 Task: Search one way flight ticket for 3 adults, 3 children in business from Fayetteville: Northwest Arkansas National Airport to Gillette: Gillette Campbell County Airport on 5-1-2023. Choice of flights is Singapure airlines. Number of bags: 1 checked bag. Price is upto 42000. Outbound departure time preference is 10:30.
Action: Mouse moved to (298, 185)
Screenshot: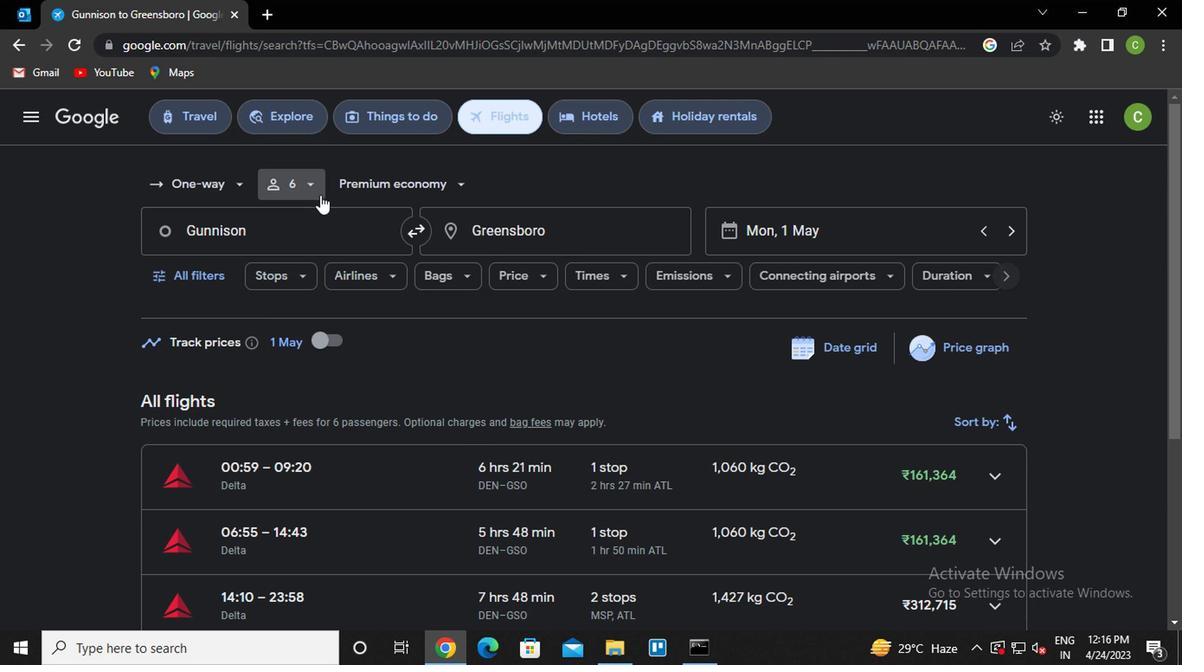 
Action: Mouse pressed left at (298, 185)
Screenshot: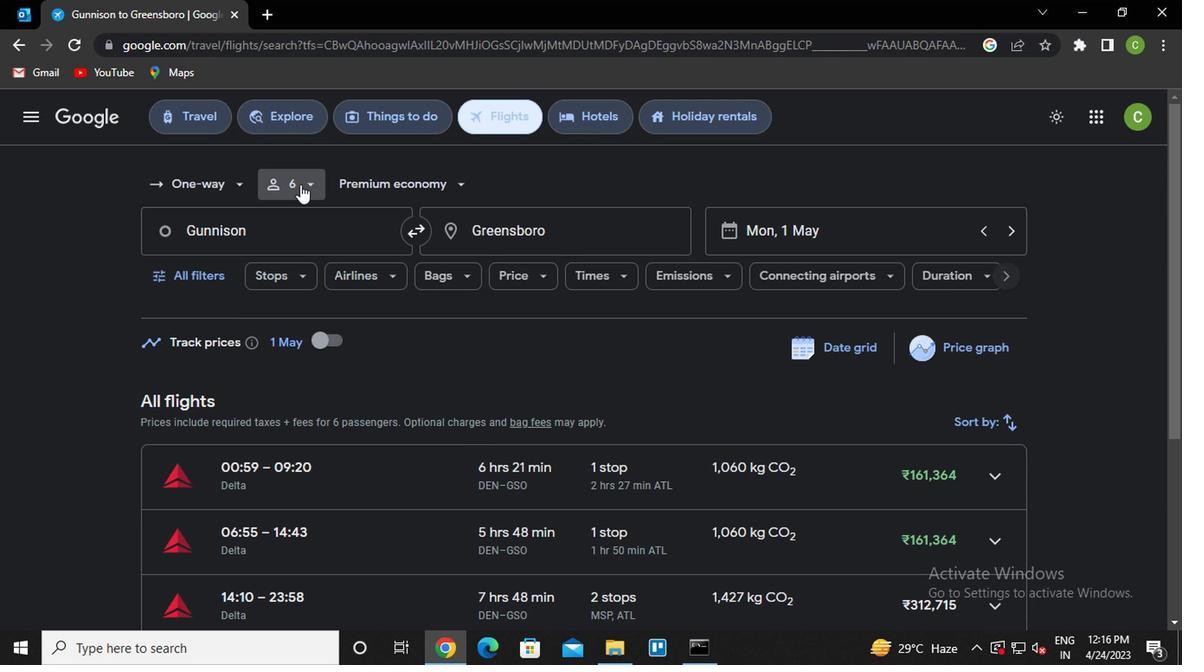 
Action: Mouse moved to (383, 232)
Screenshot: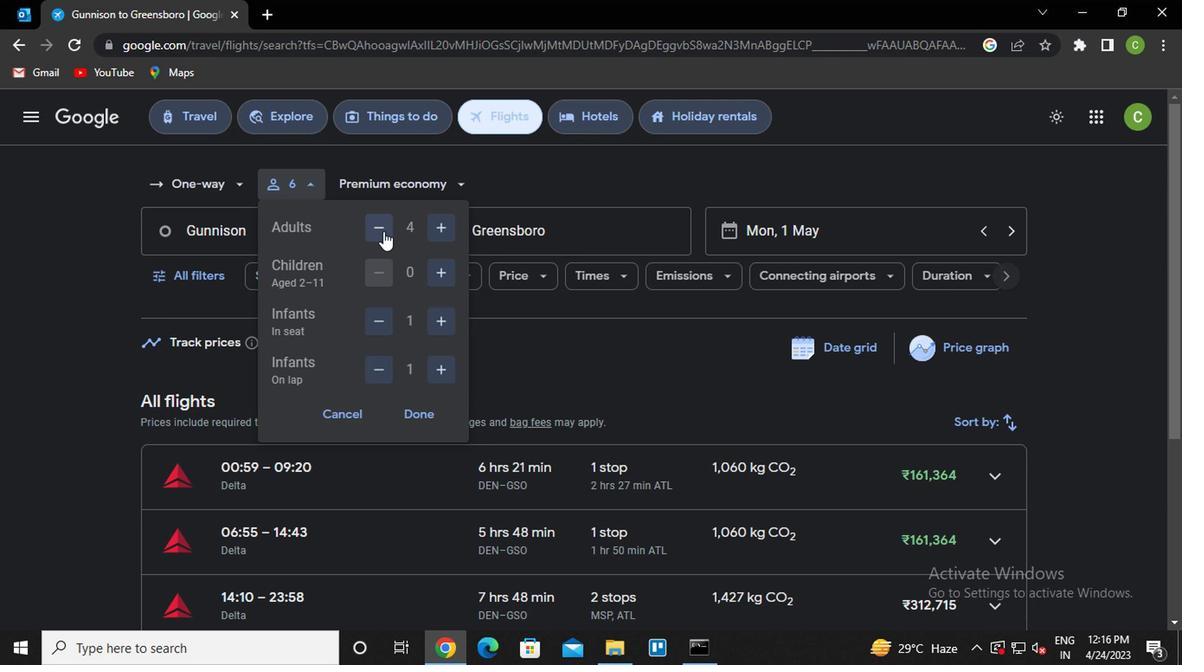 
Action: Mouse pressed left at (383, 232)
Screenshot: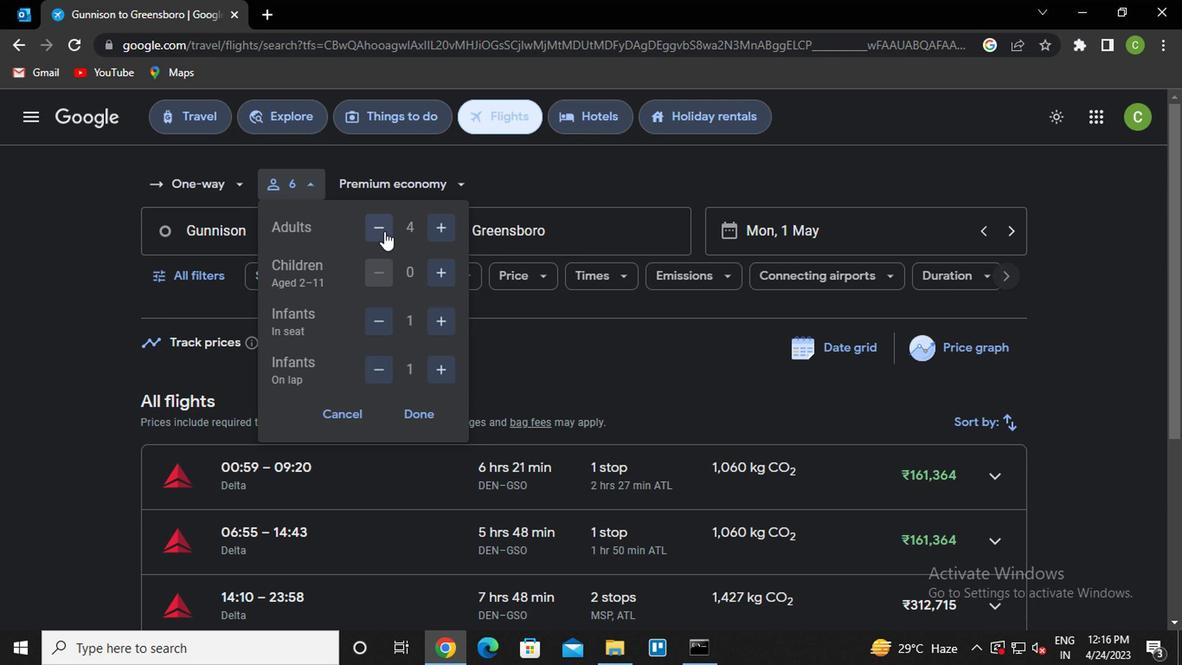 
Action: Mouse moved to (447, 279)
Screenshot: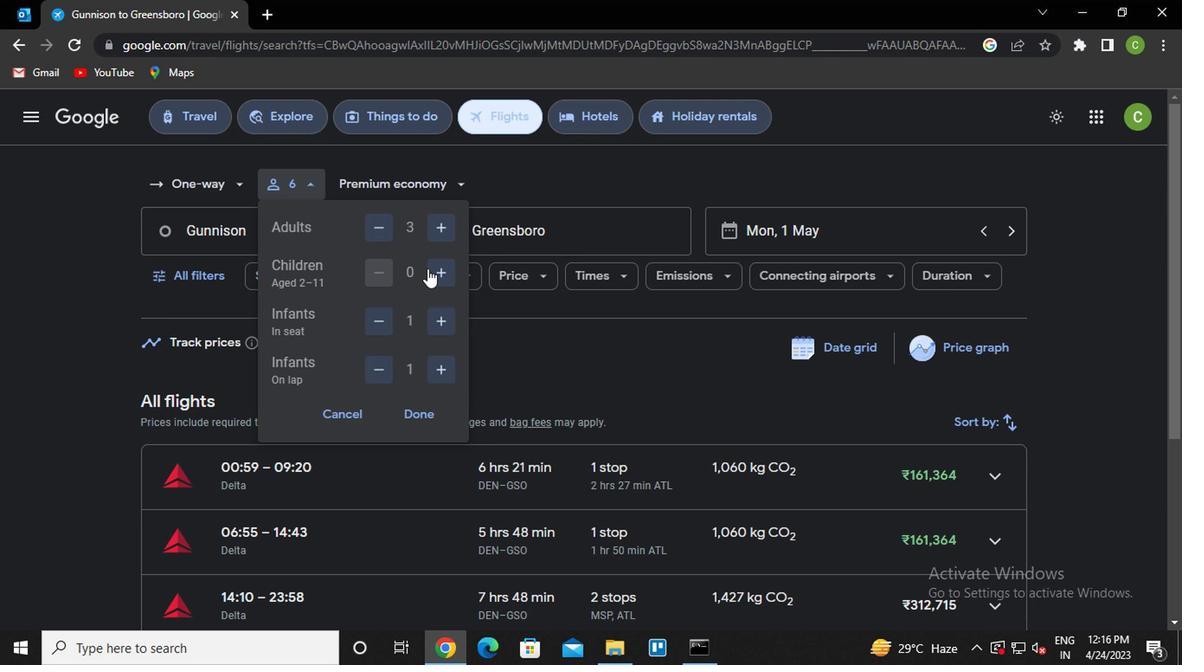 
Action: Mouse pressed left at (447, 279)
Screenshot: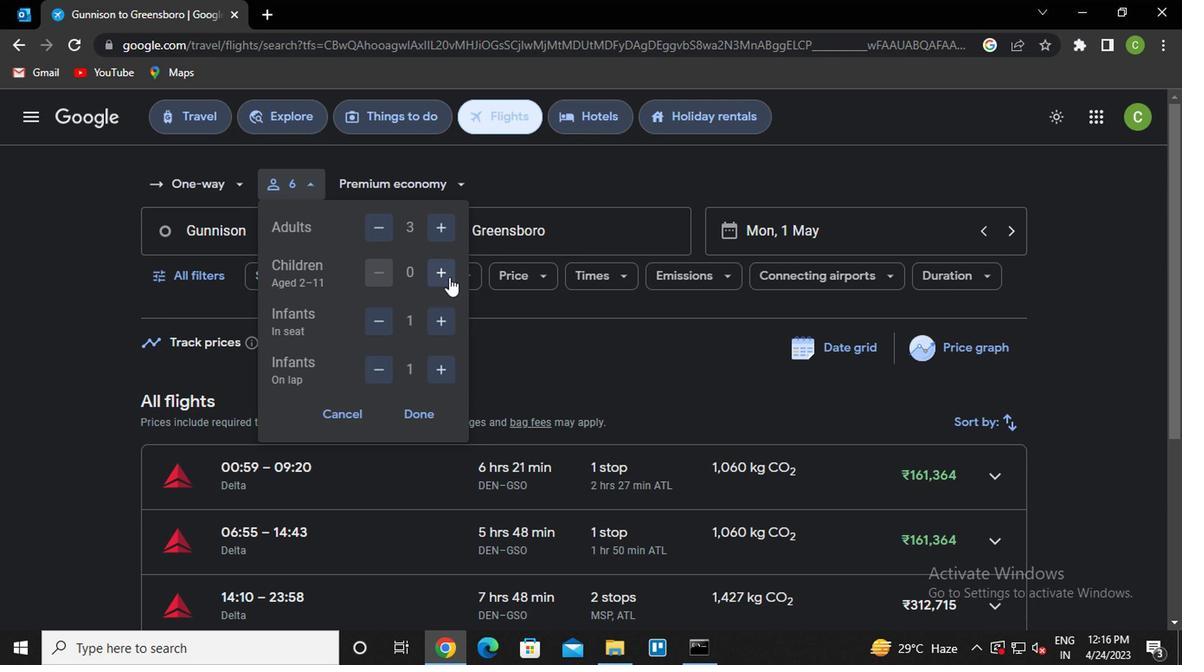
Action: Mouse pressed left at (447, 279)
Screenshot: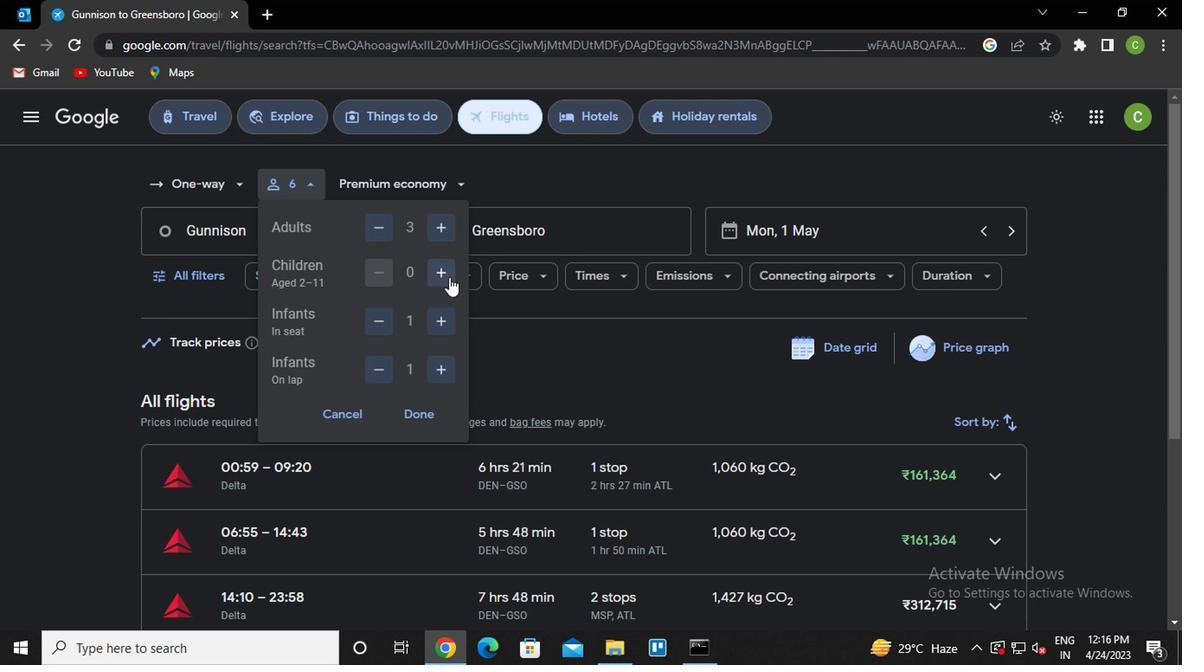 
Action: Mouse pressed left at (447, 279)
Screenshot: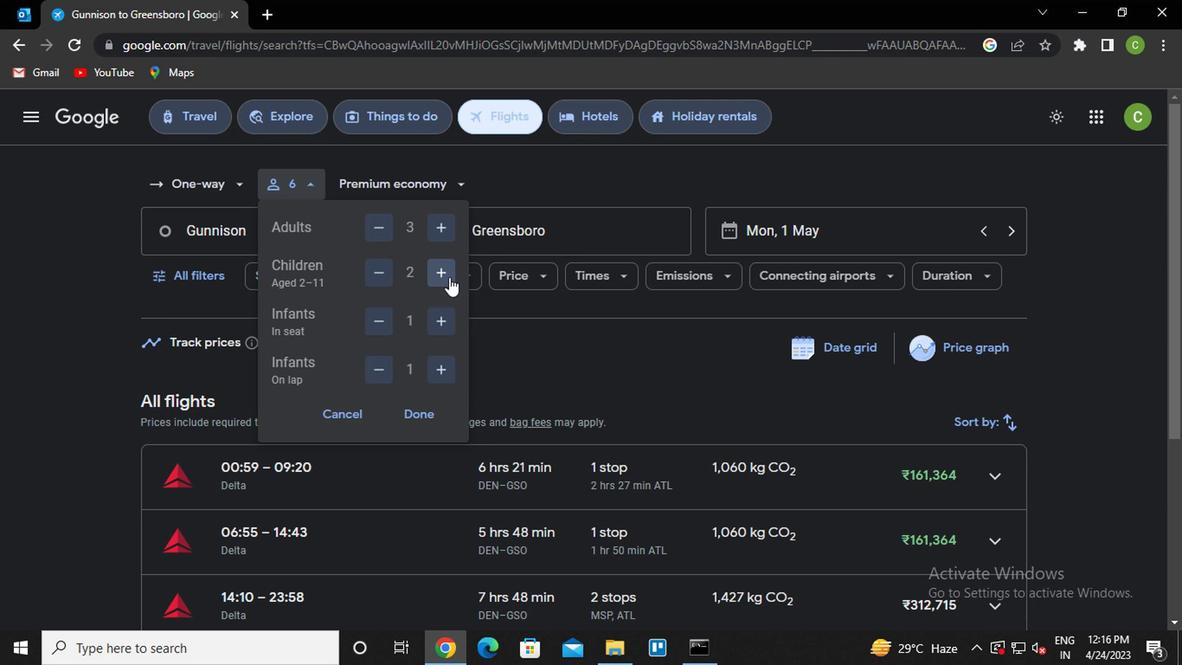 
Action: Mouse moved to (381, 327)
Screenshot: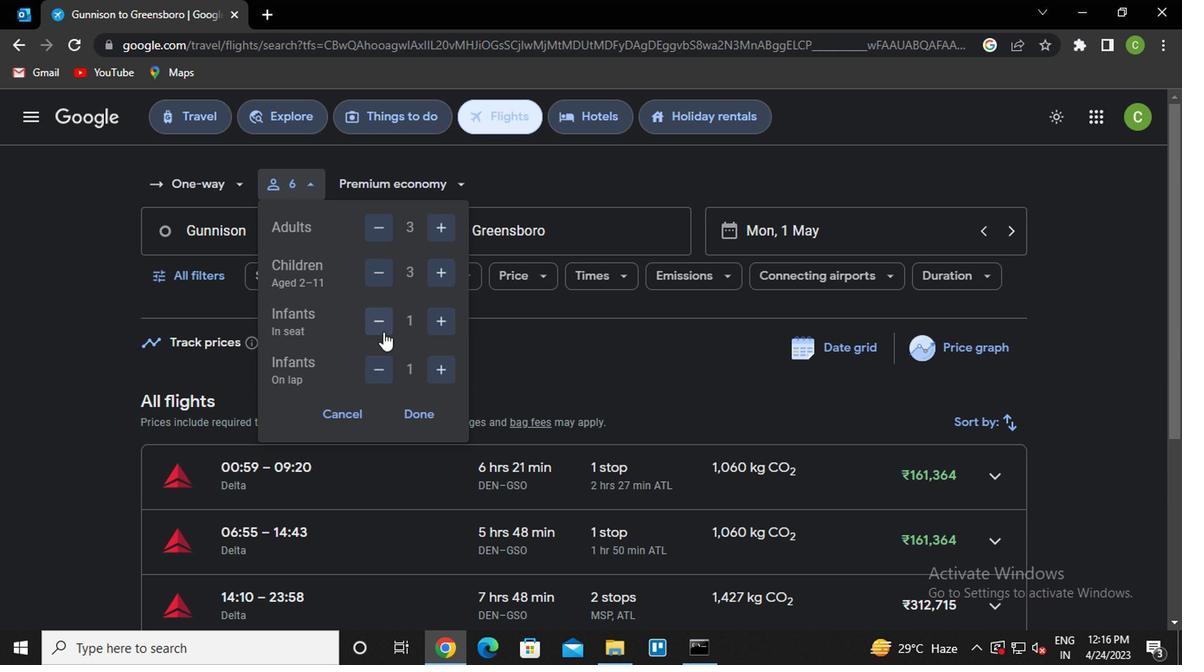 
Action: Mouse pressed left at (381, 327)
Screenshot: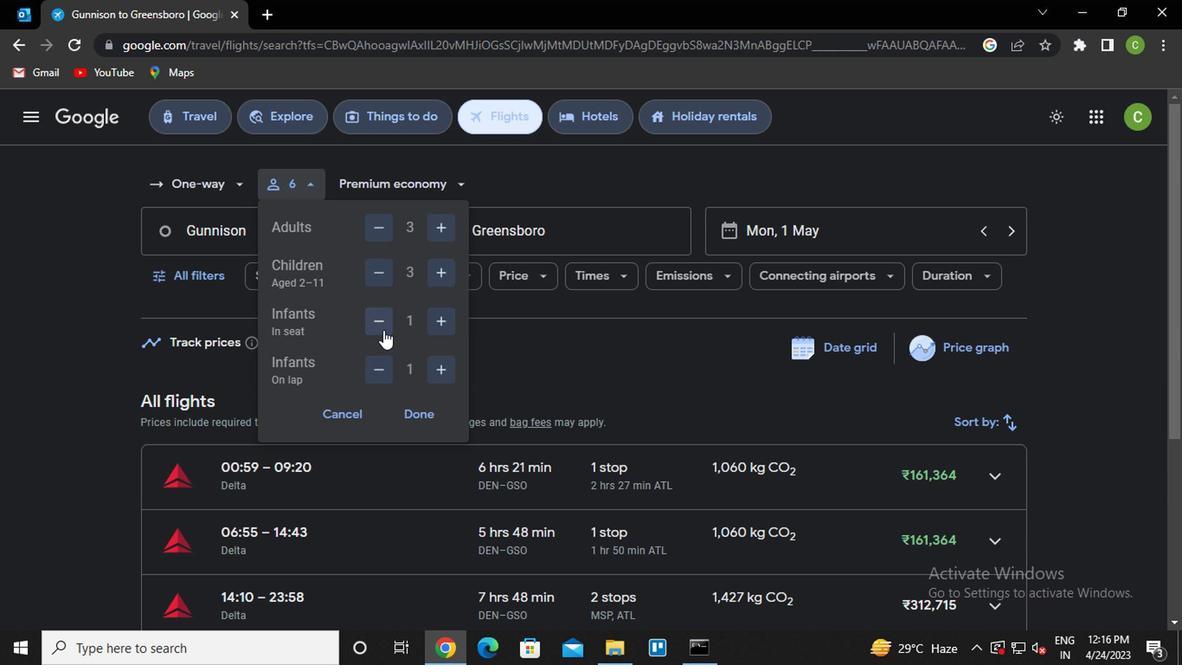 
Action: Mouse moved to (384, 368)
Screenshot: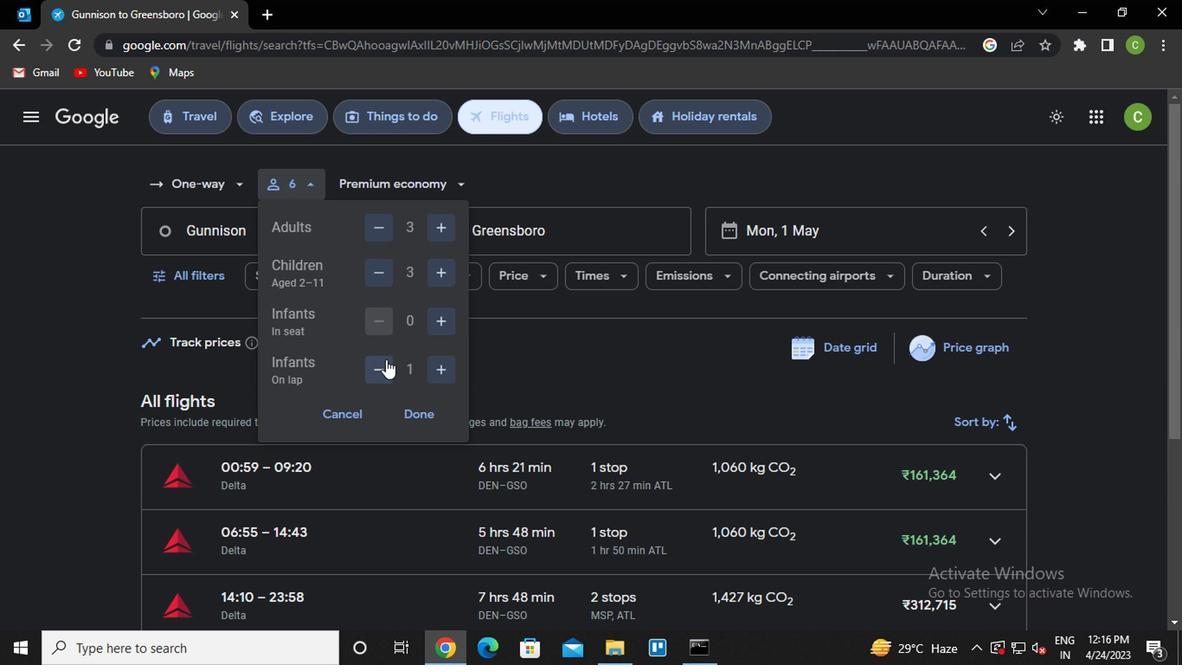 
Action: Mouse pressed left at (384, 368)
Screenshot: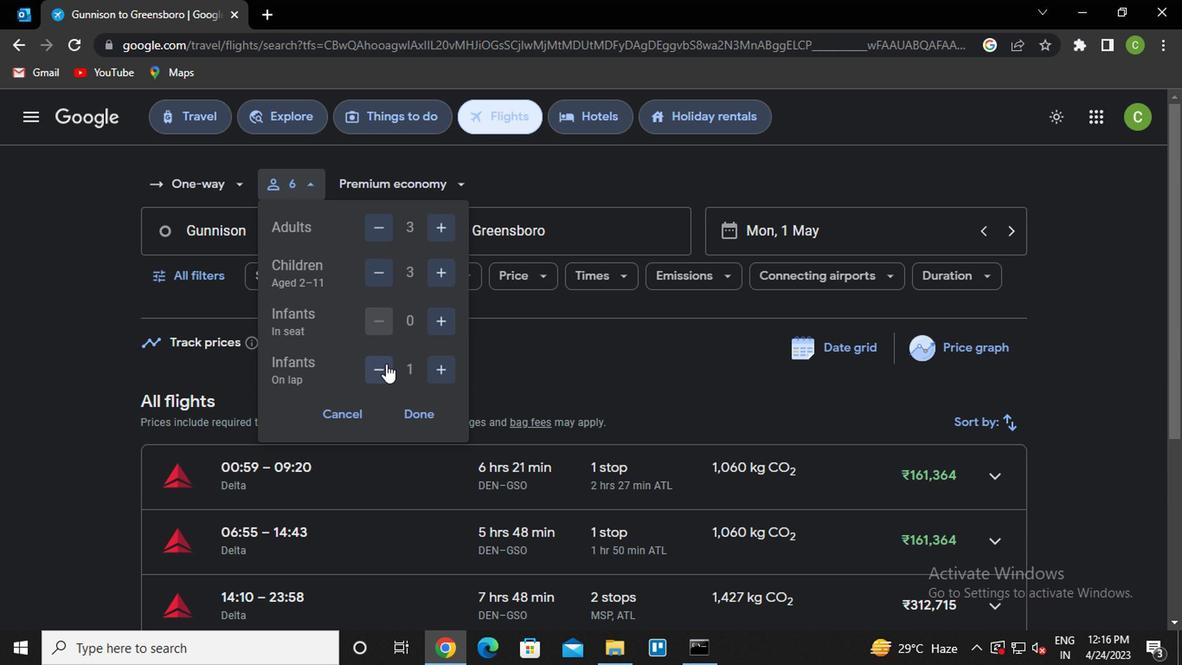 
Action: Mouse moved to (417, 421)
Screenshot: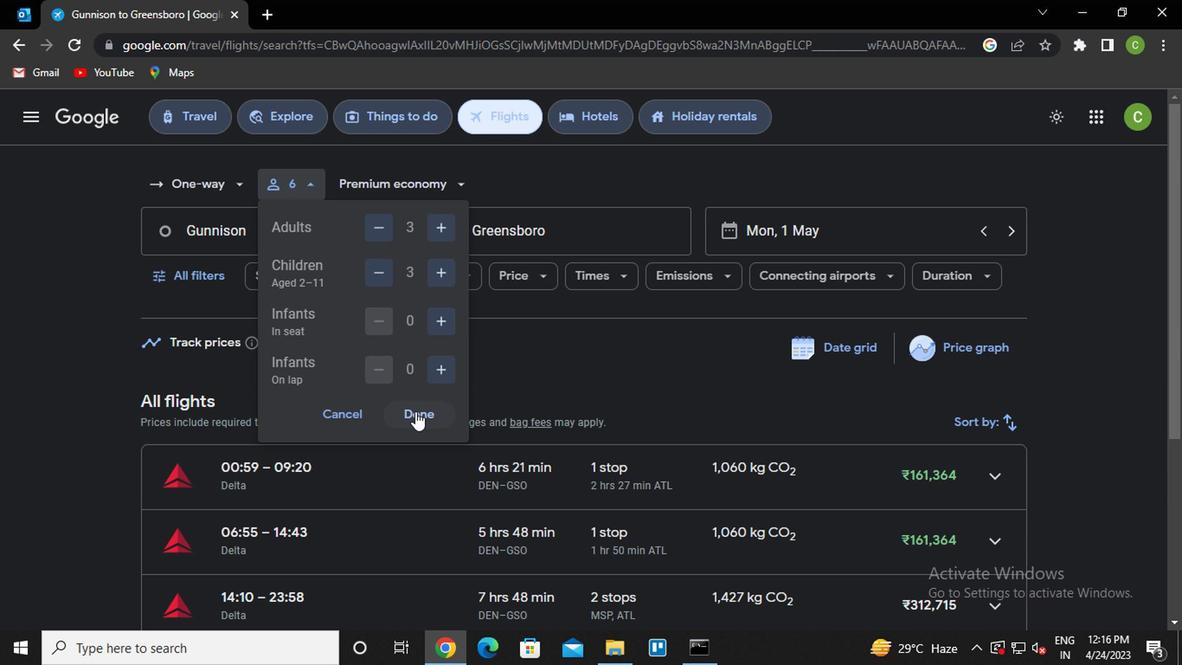 
Action: Mouse pressed left at (417, 421)
Screenshot: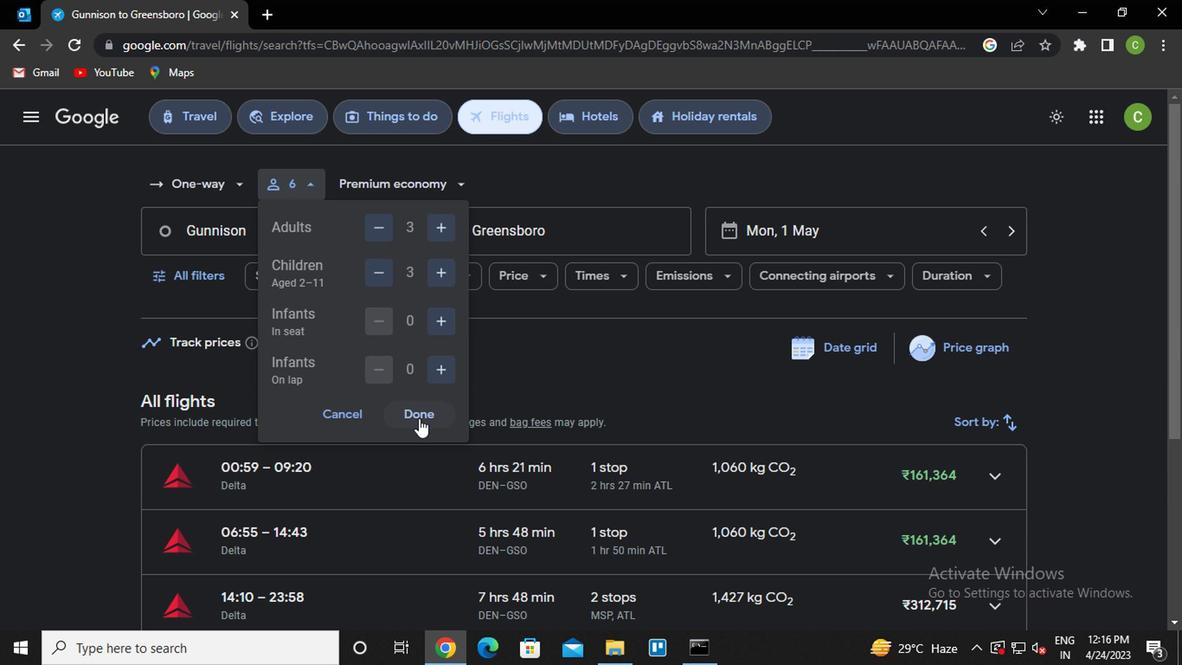 
Action: Mouse moved to (251, 229)
Screenshot: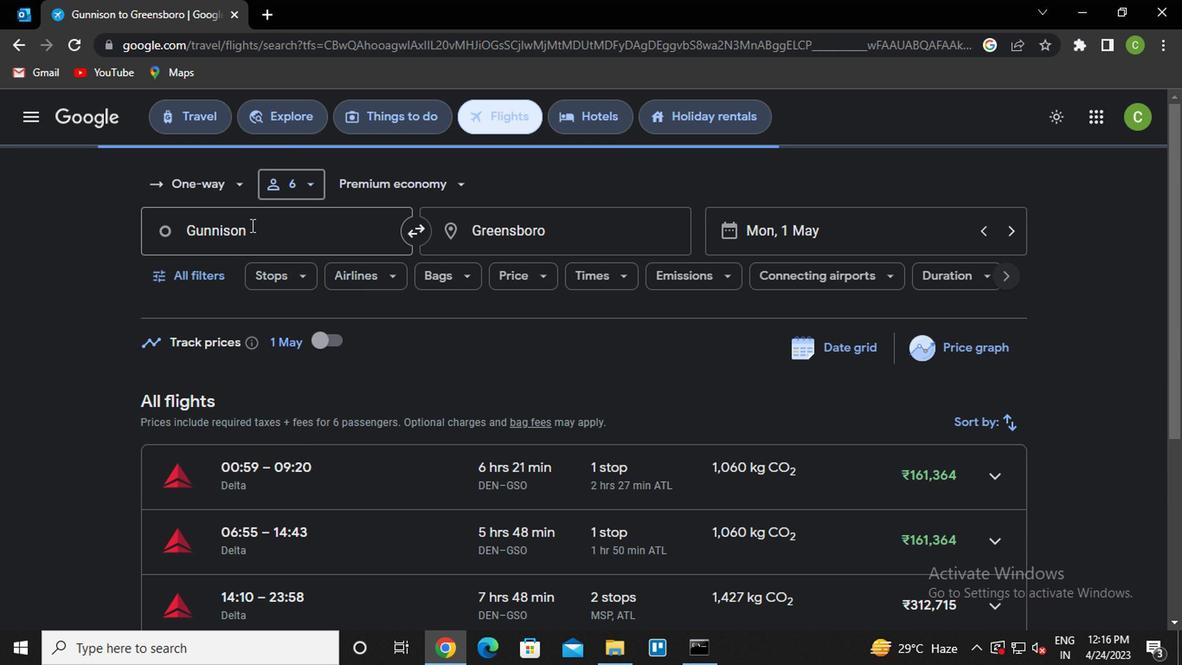 
Action: Mouse pressed left at (251, 229)
Screenshot: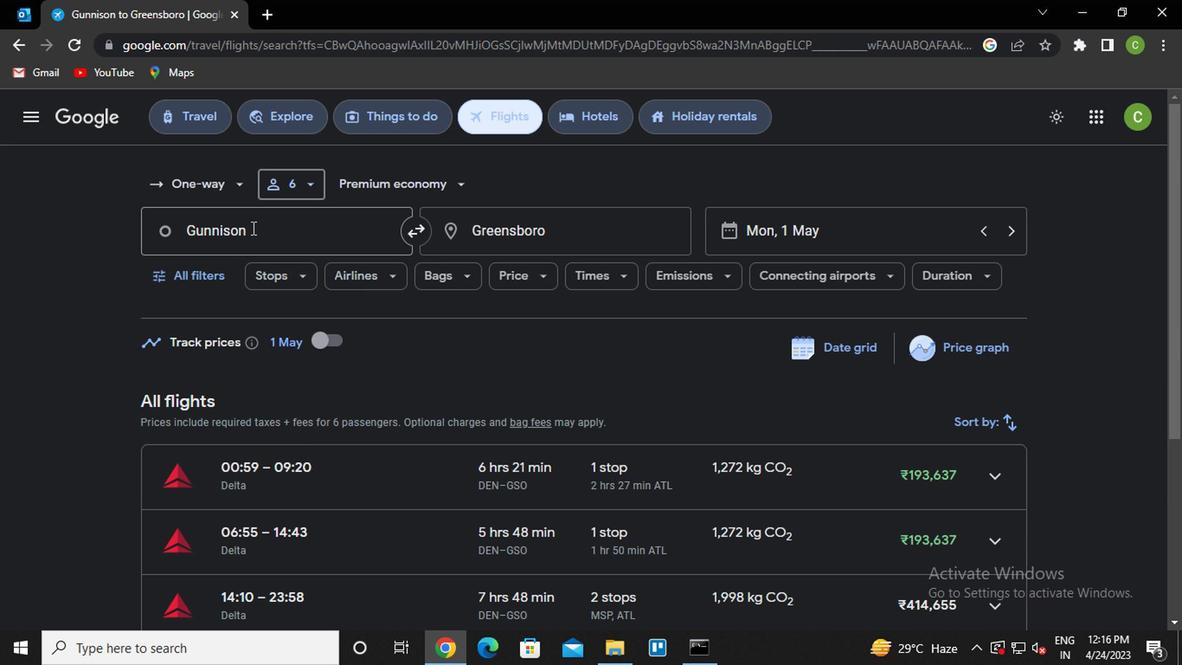 
Action: Key pressed <Key.caps_lock>f<Key.caps_lock>ayettevi<Key.down><Key.enter>
Screenshot: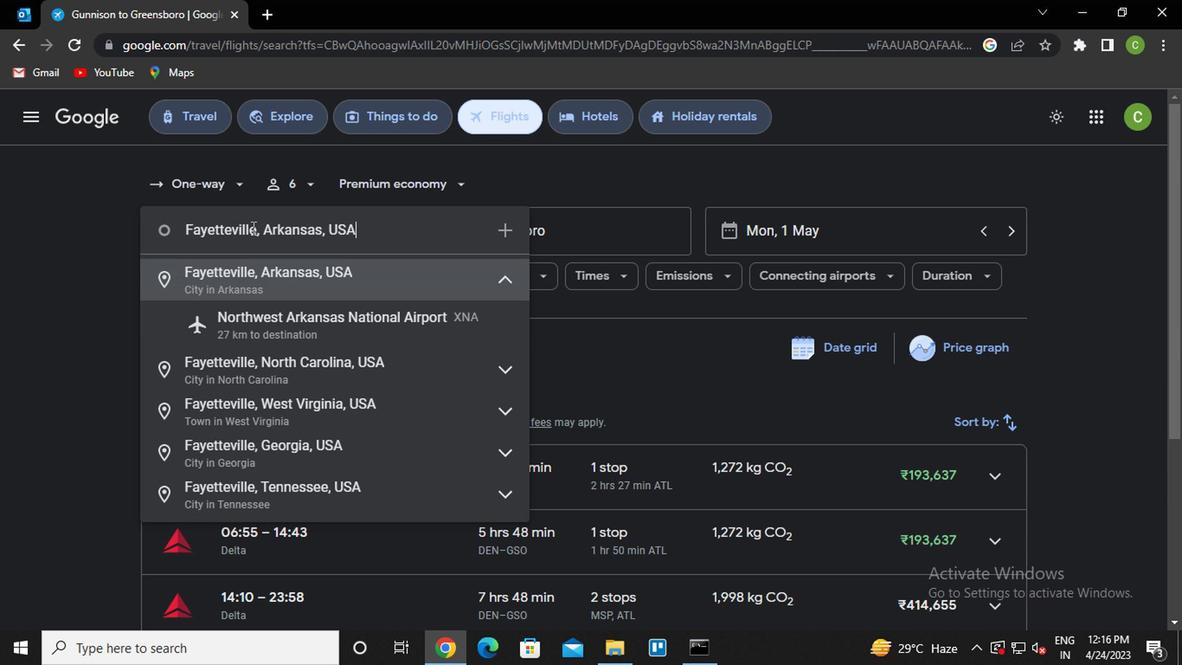
Action: Mouse moved to (590, 222)
Screenshot: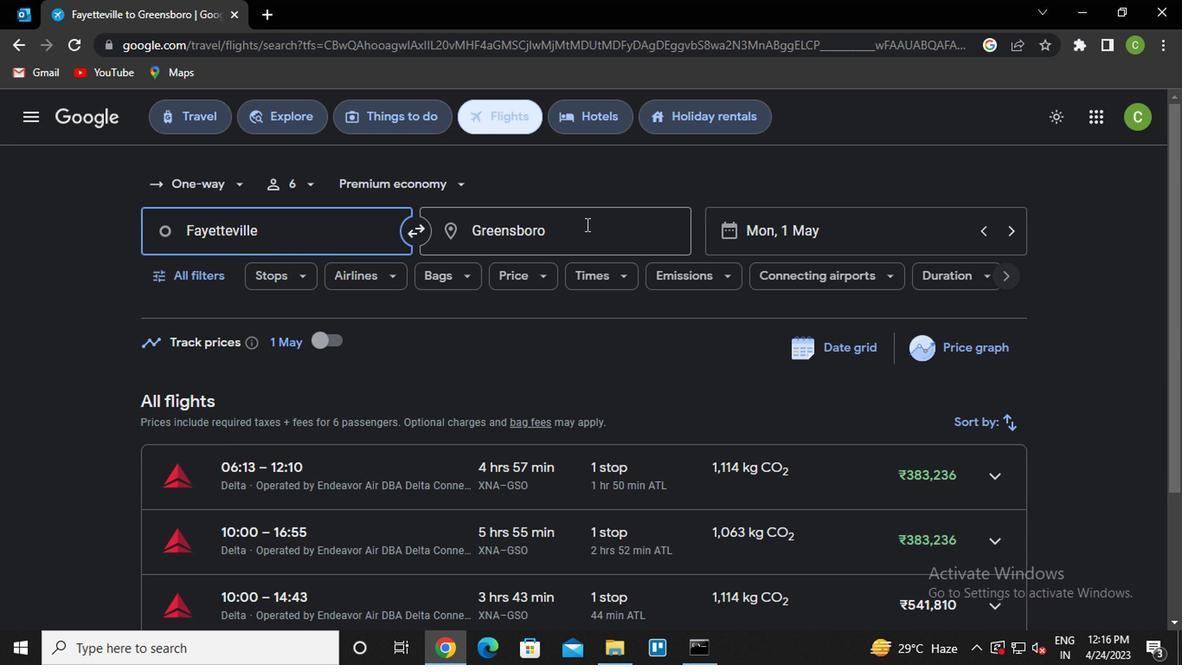 
Action: Mouse pressed left at (590, 222)
Screenshot: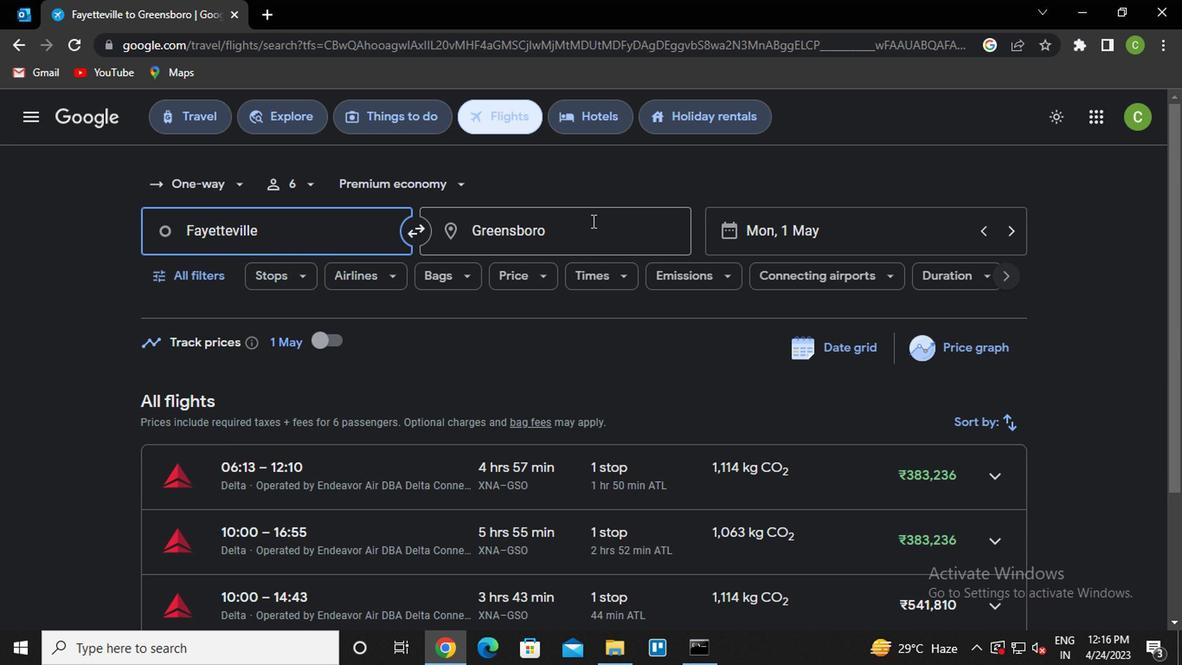 
Action: Key pressed <Key.caps_lock>g<Key.caps_lock>illette<Key.down><Key.enter>
Screenshot: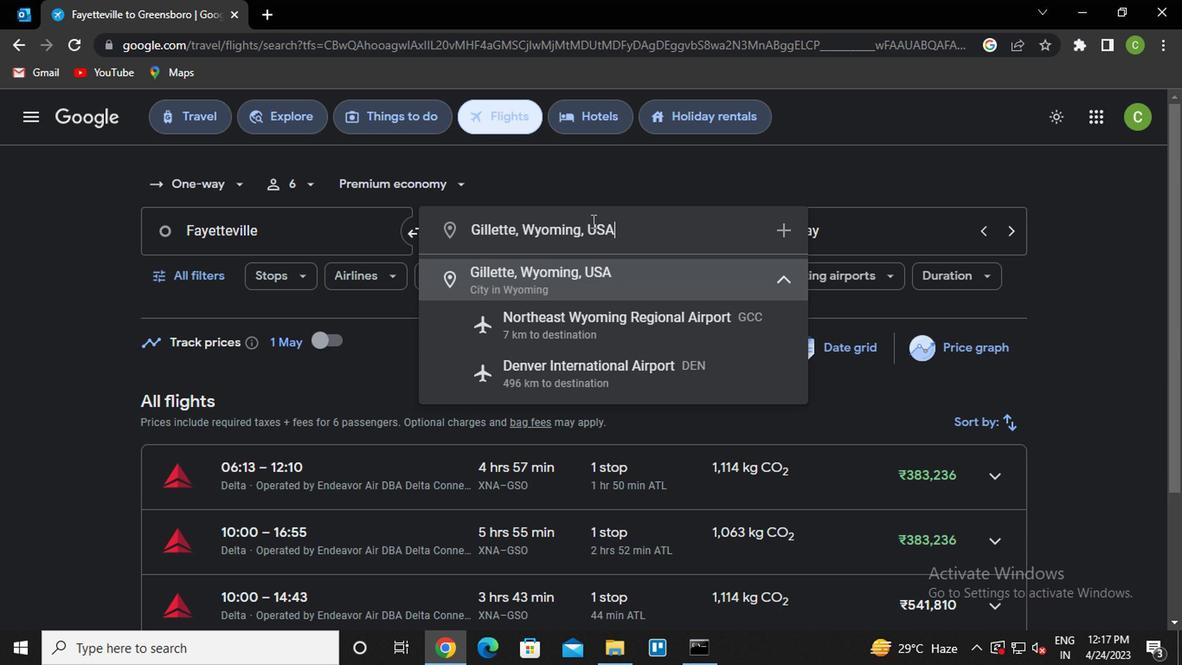 
Action: Mouse moved to (800, 214)
Screenshot: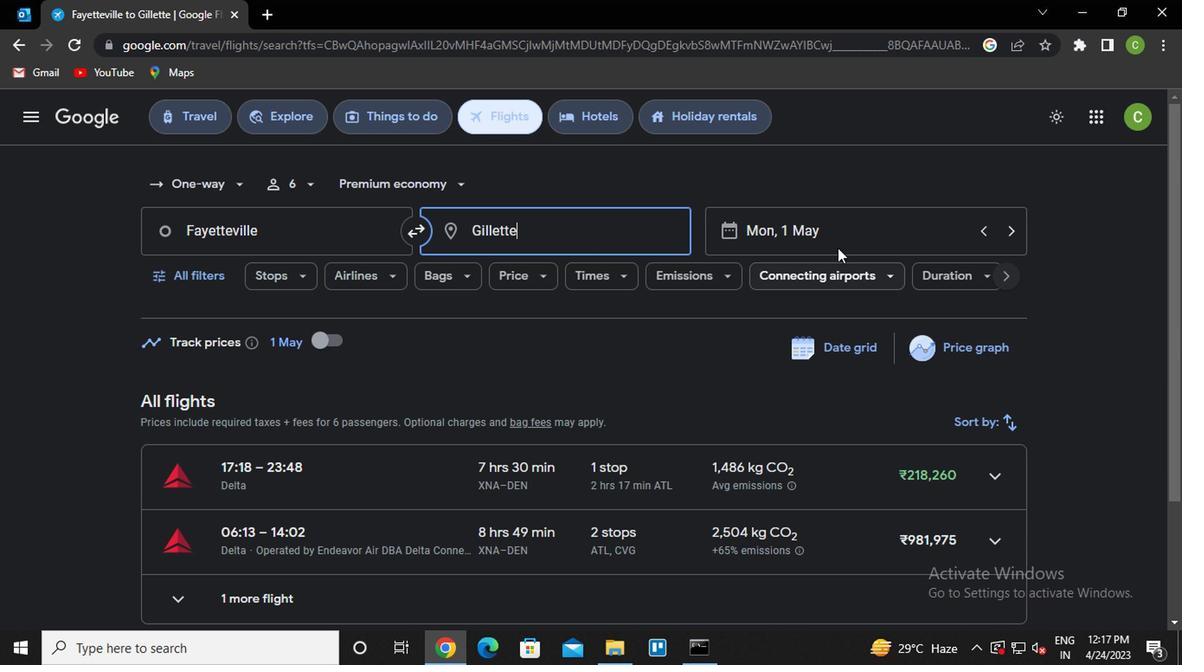 
Action: Mouse pressed left at (800, 214)
Screenshot: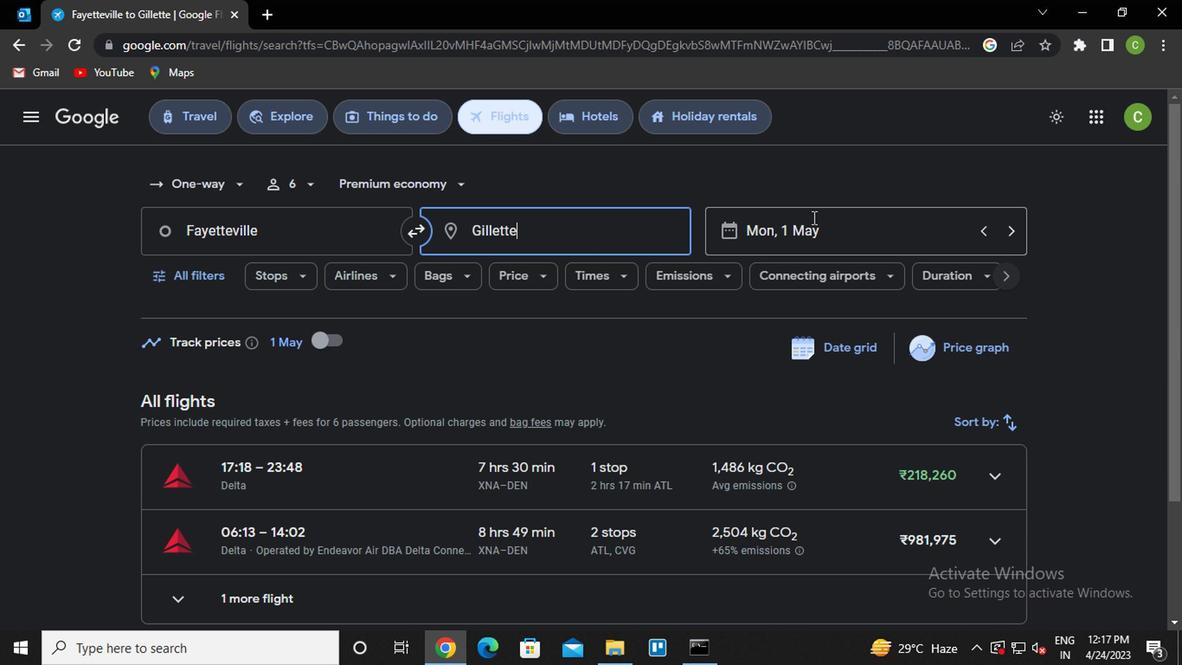
Action: Mouse moved to (791, 301)
Screenshot: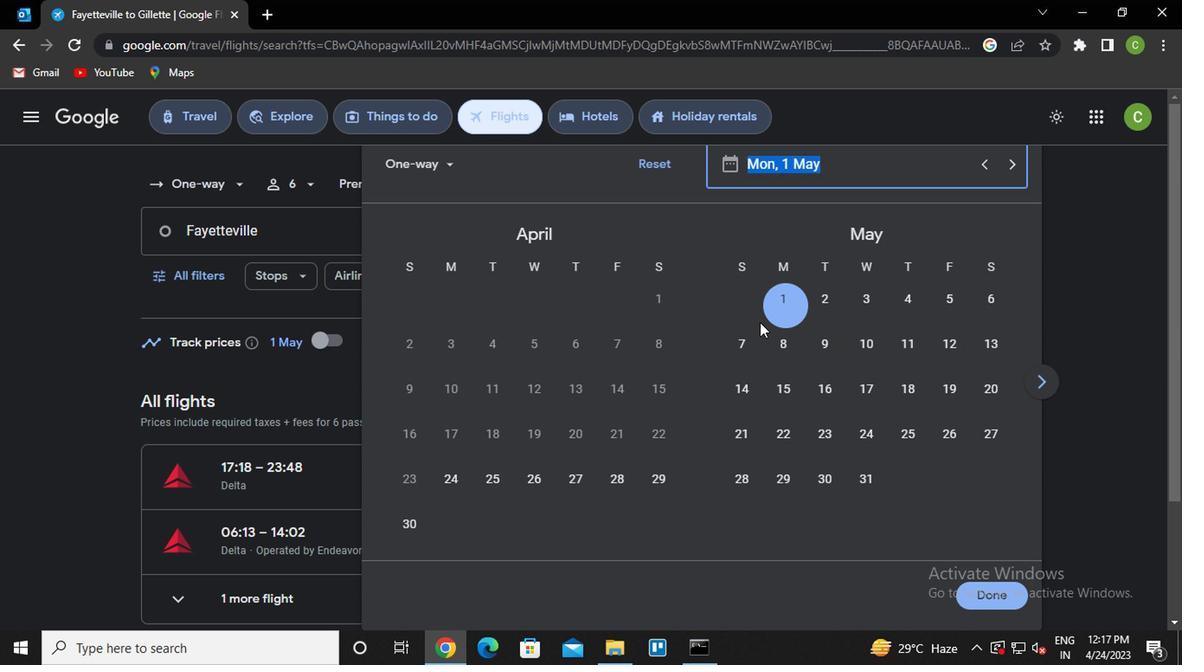 
Action: Mouse pressed left at (791, 301)
Screenshot: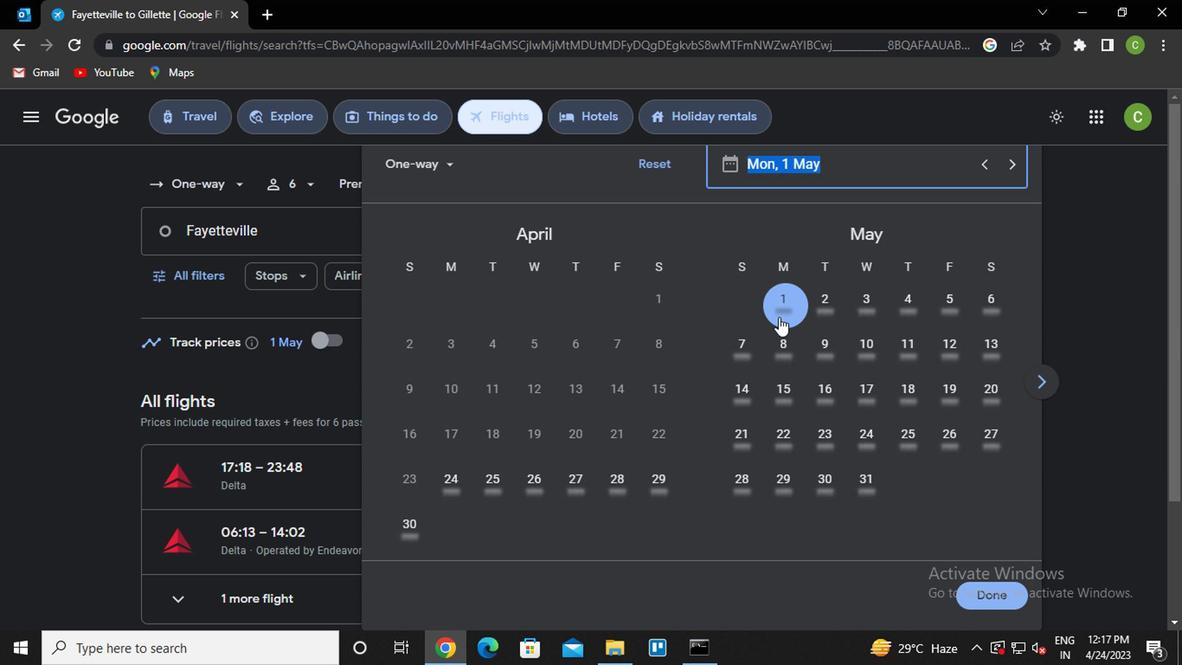 
Action: Mouse moved to (1005, 597)
Screenshot: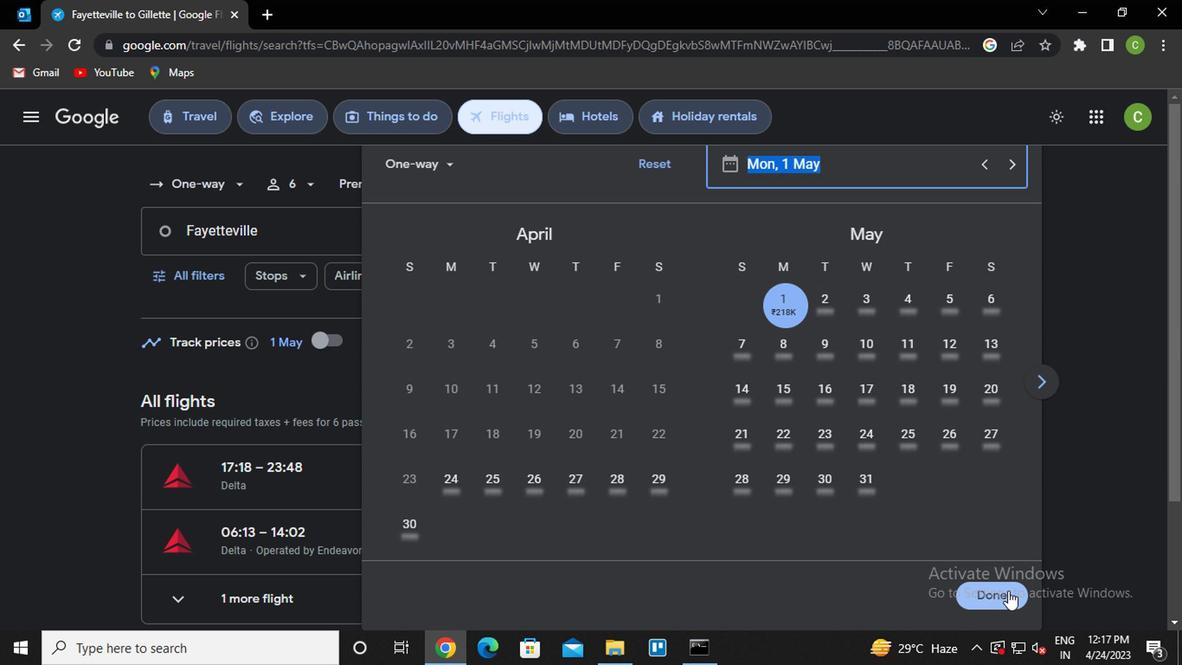 
Action: Mouse pressed left at (1005, 597)
Screenshot: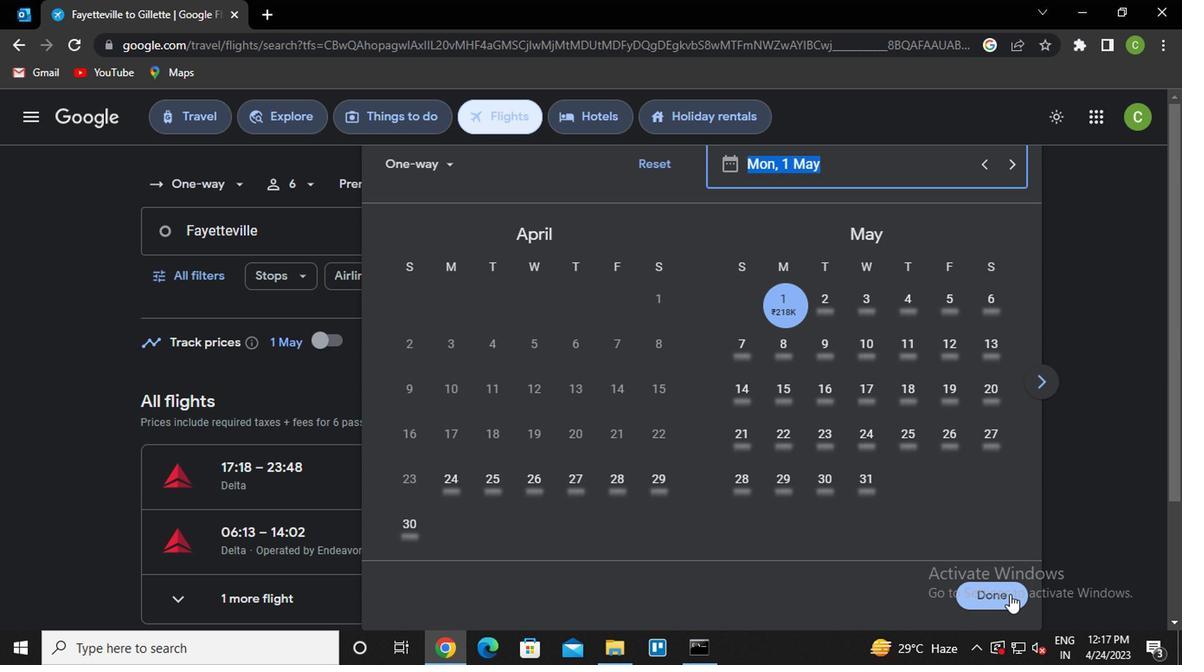 
Action: Mouse moved to (184, 280)
Screenshot: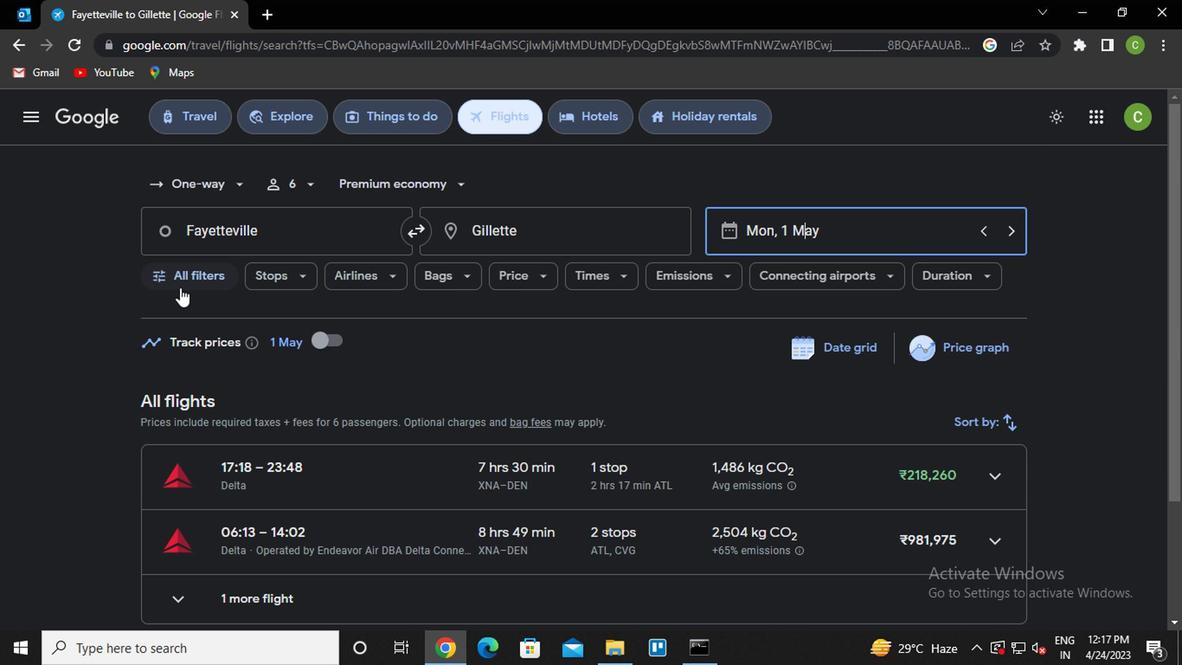 
Action: Mouse pressed left at (184, 280)
Screenshot: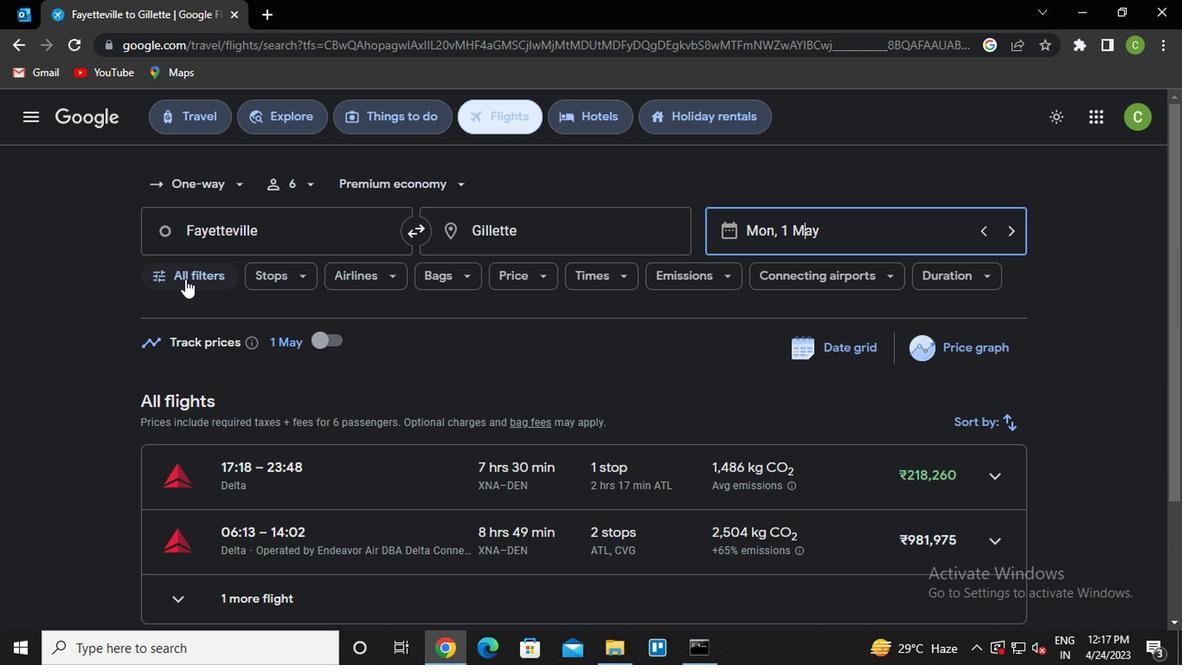 
Action: Mouse moved to (286, 410)
Screenshot: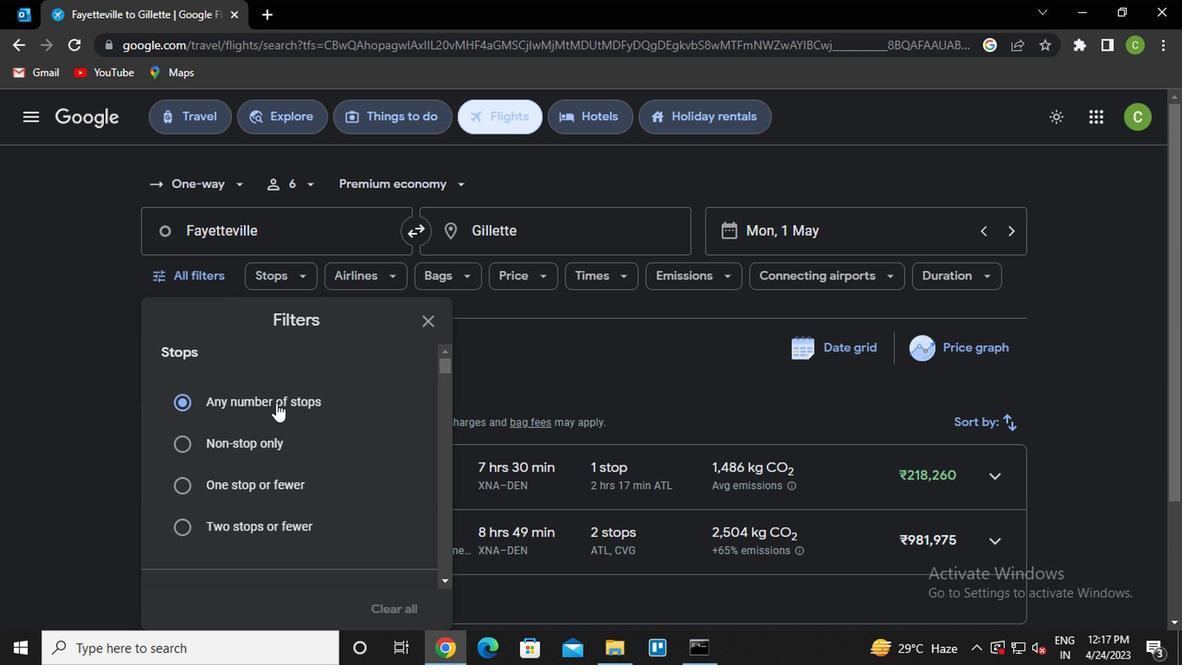 
Action: Mouse scrolled (286, 409) with delta (0, -1)
Screenshot: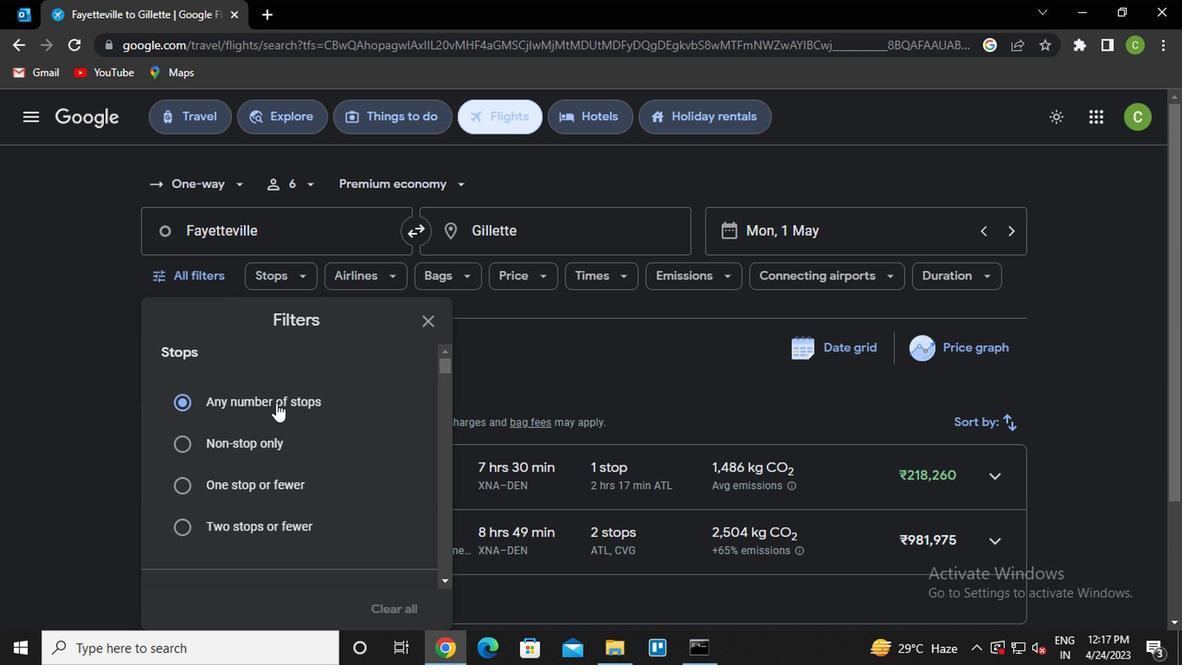 
Action: Mouse moved to (286, 411)
Screenshot: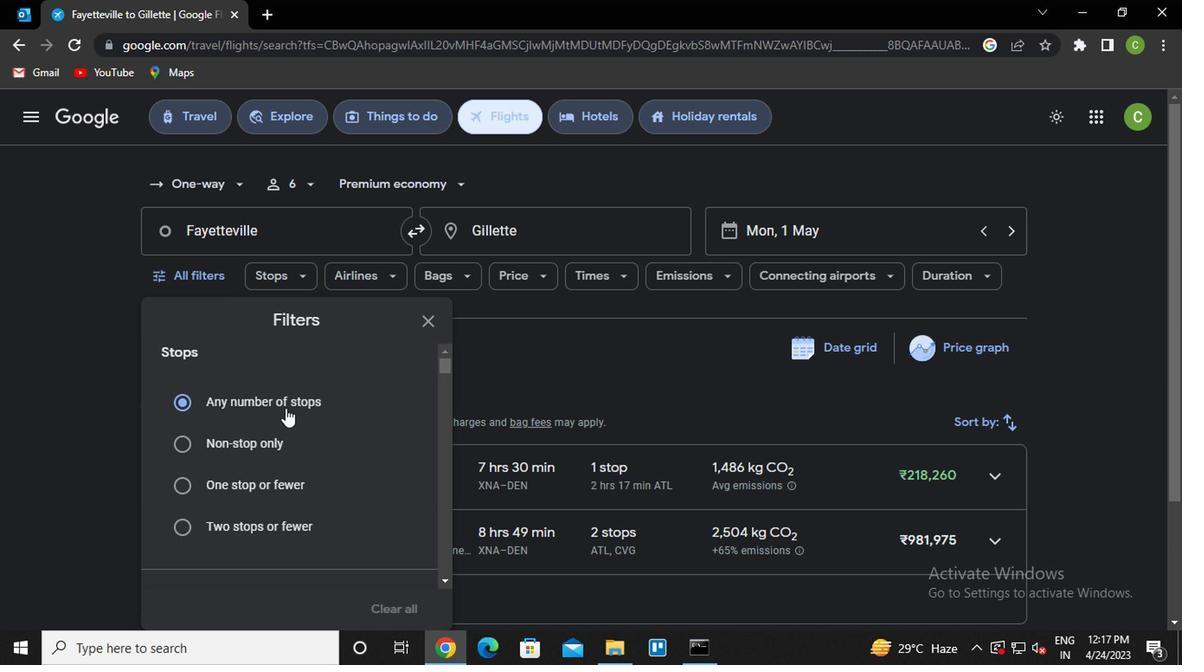 
Action: Mouse scrolled (286, 410) with delta (0, 0)
Screenshot: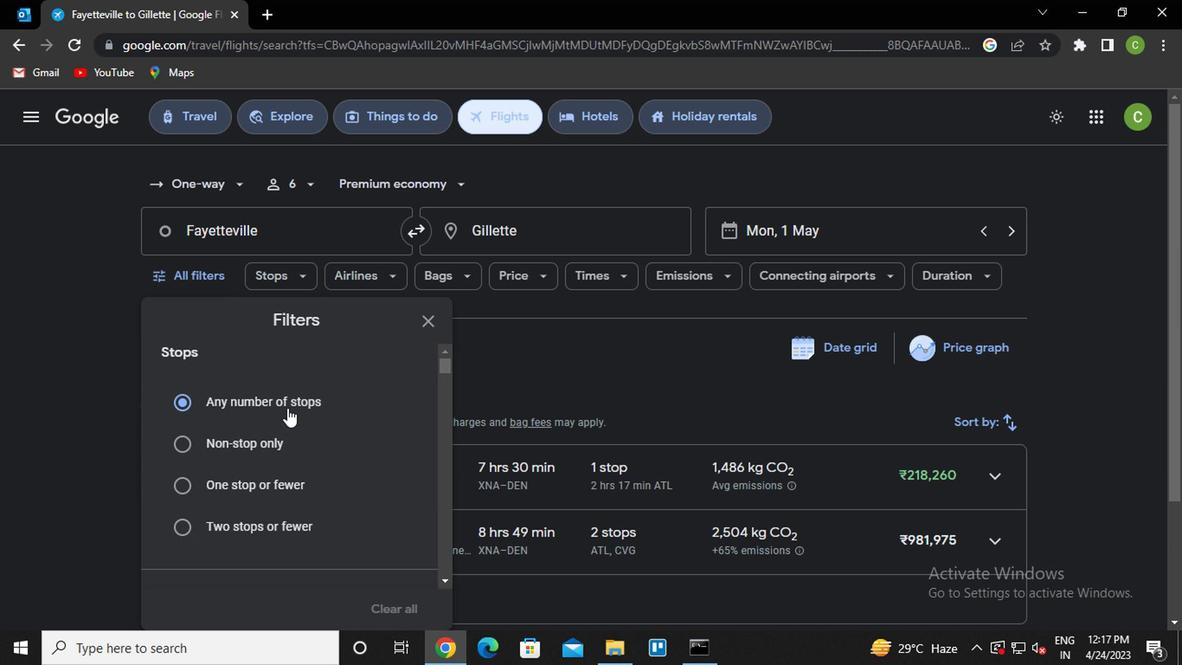 
Action: Mouse scrolled (286, 410) with delta (0, 0)
Screenshot: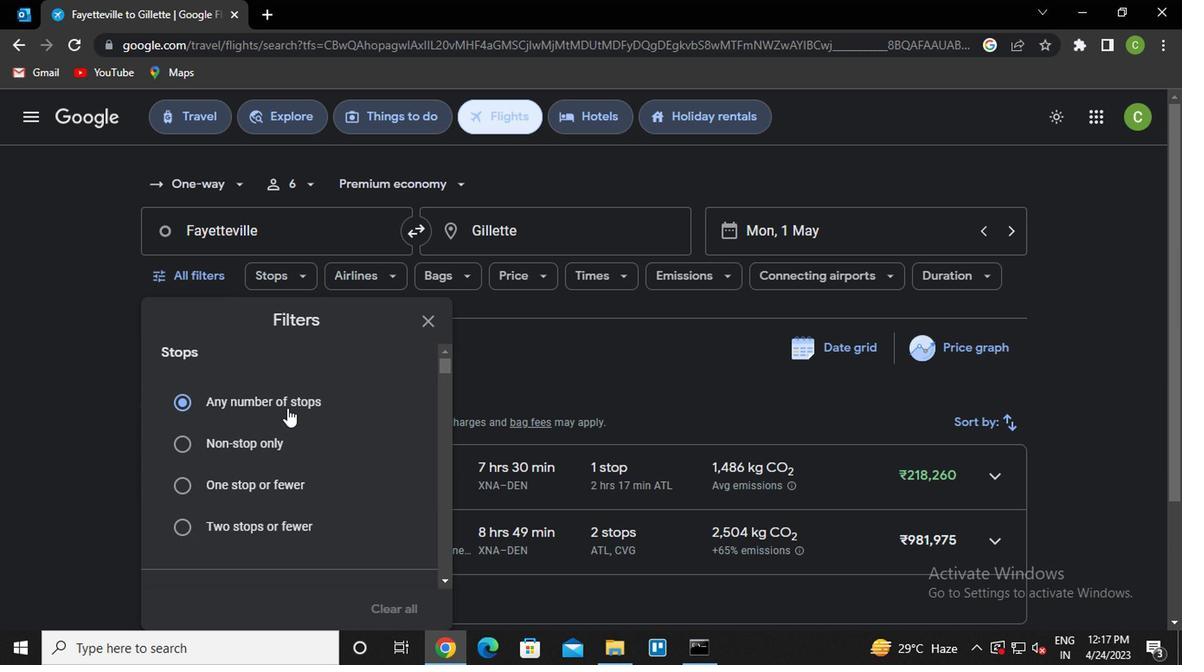 
Action: Mouse scrolled (286, 410) with delta (0, 0)
Screenshot: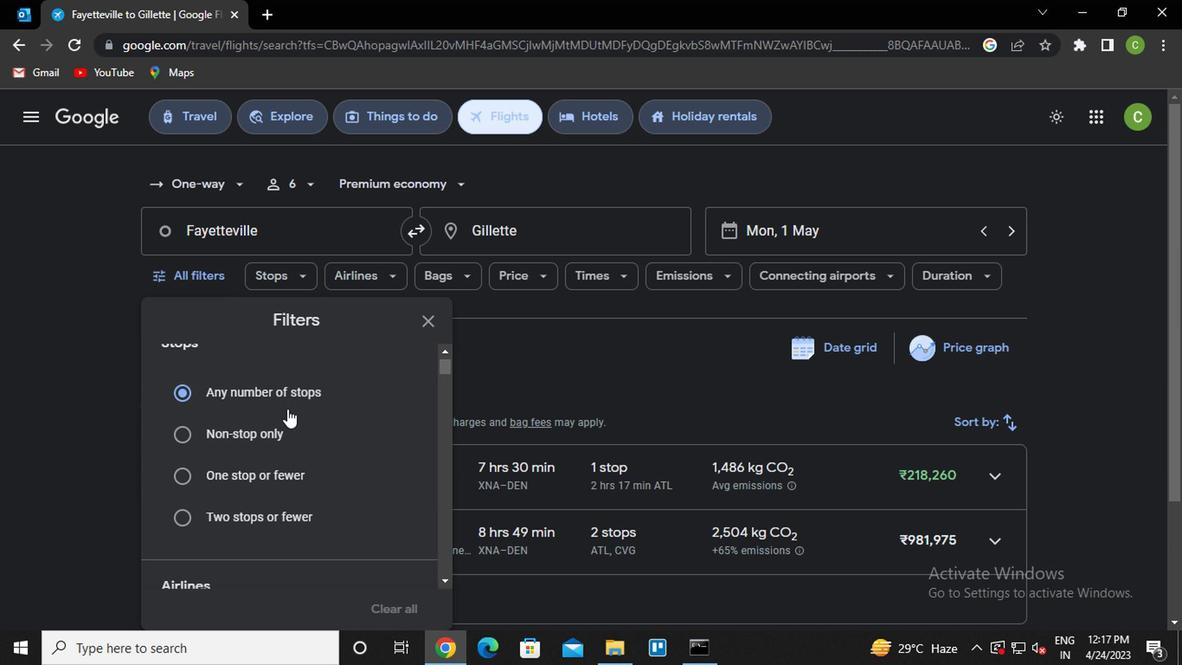 
Action: Mouse moved to (286, 419)
Screenshot: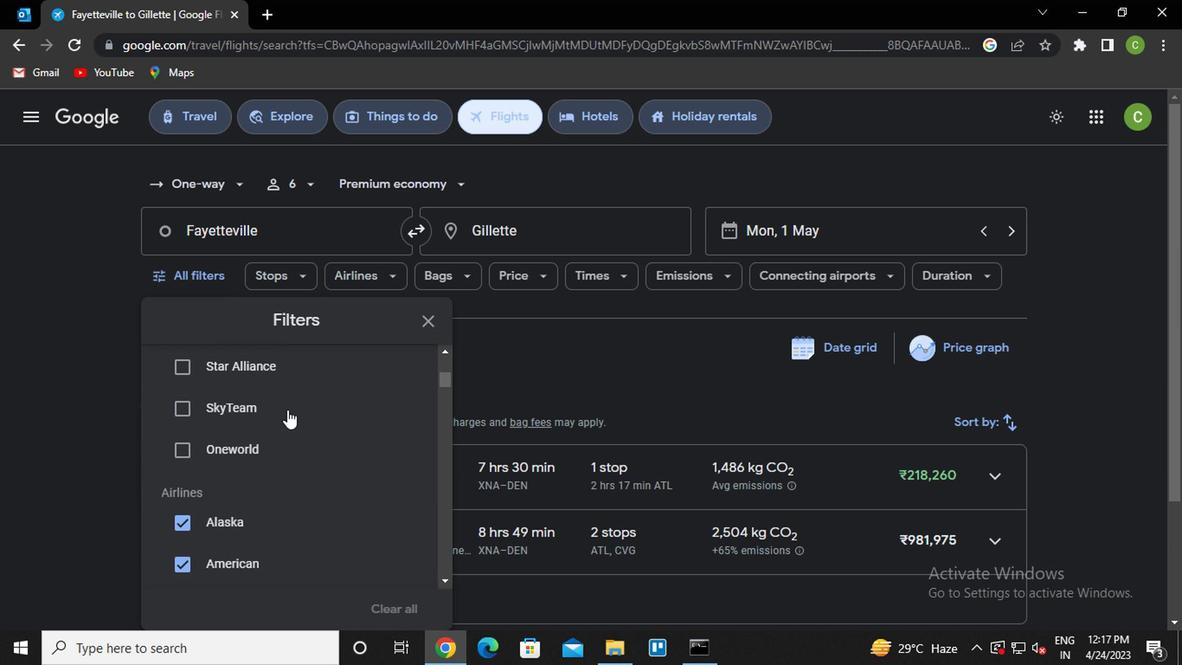 
Action: Mouse scrolled (286, 418) with delta (0, 0)
Screenshot: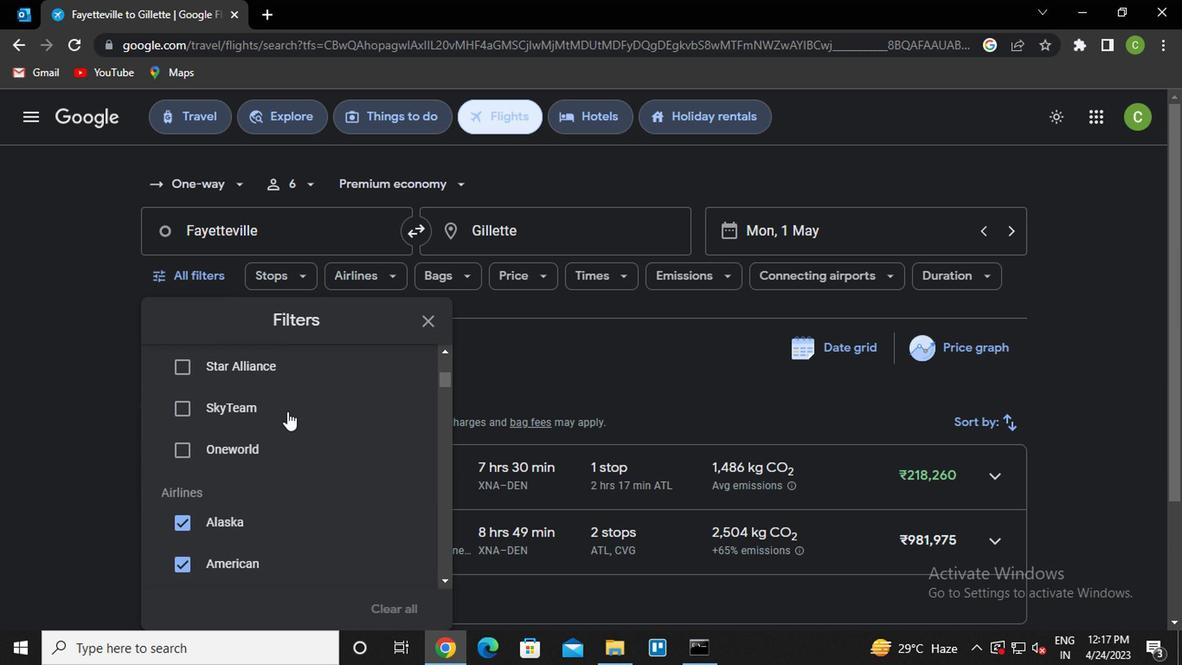 
Action: Mouse scrolled (286, 418) with delta (0, 0)
Screenshot: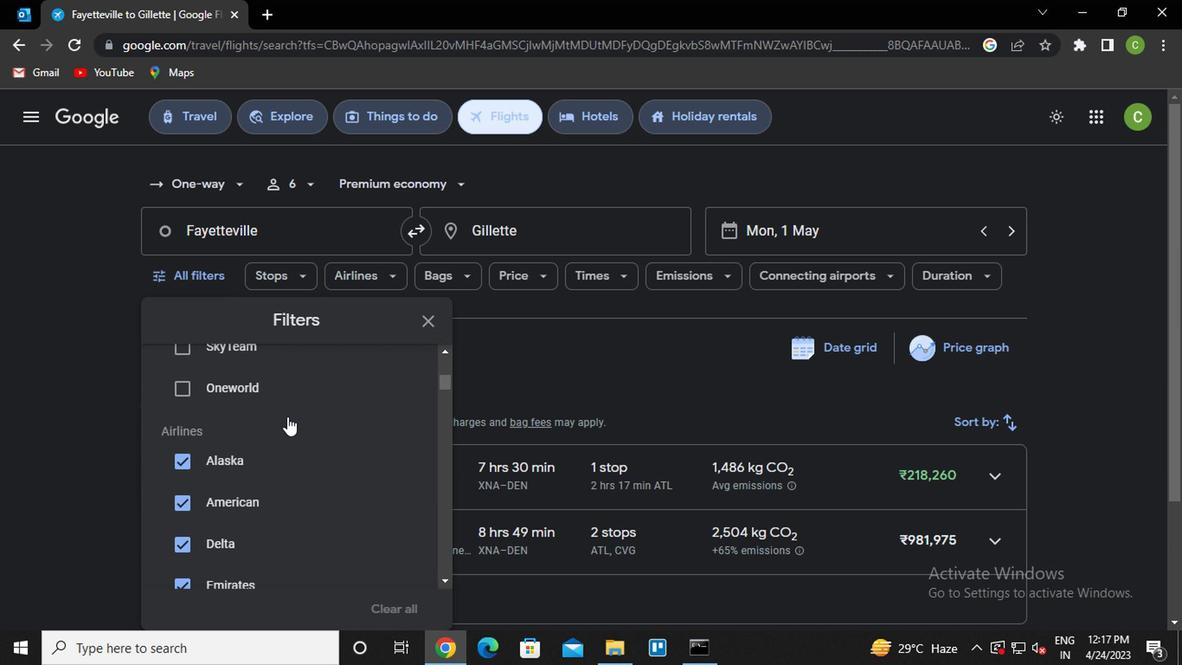 
Action: Mouse scrolled (286, 418) with delta (0, 0)
Screenshot: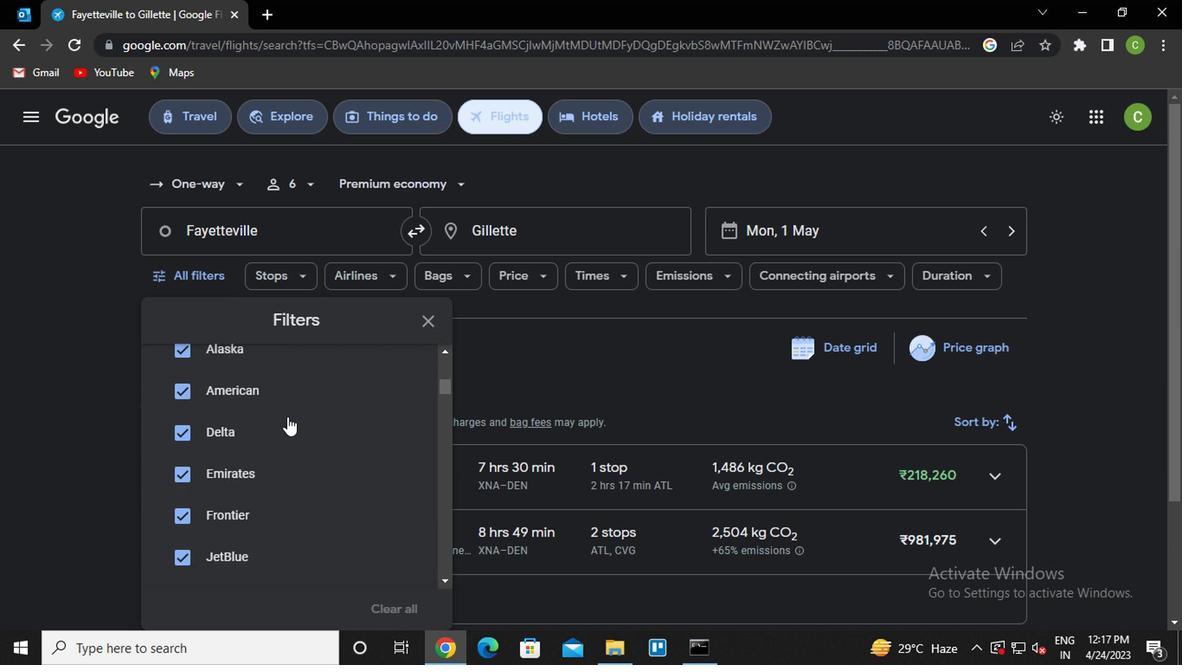 
Action: Mouse moved to (286, 420)
Screenshot: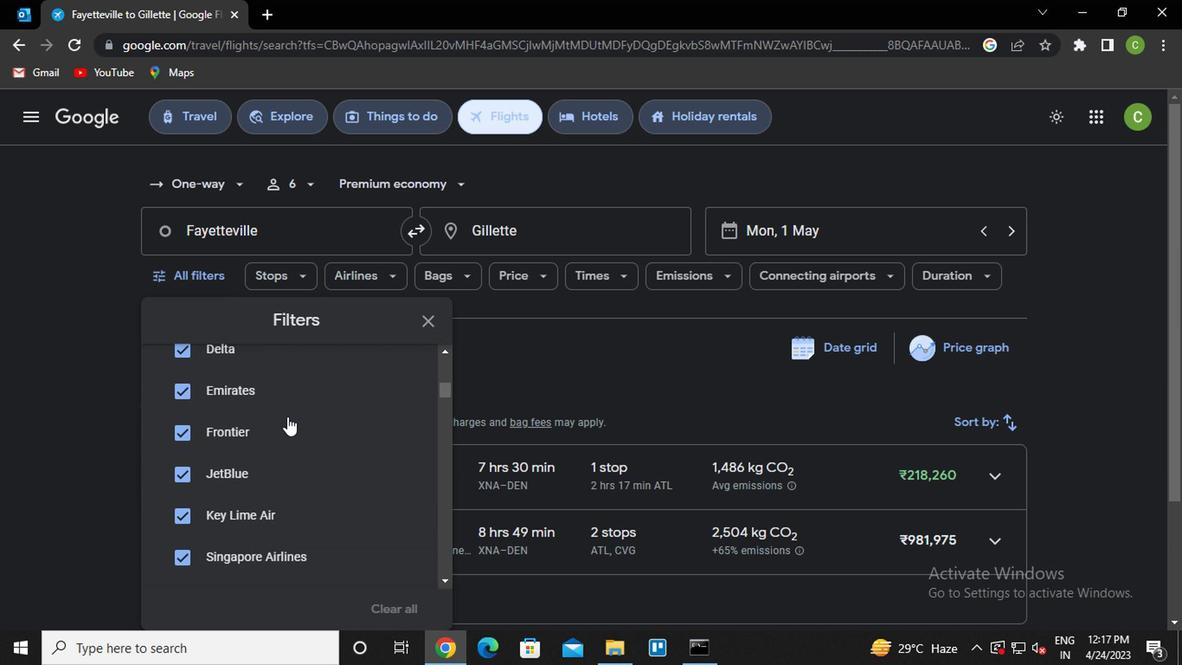 
Action: Mouse scrolled (286, 419) with delta (0, 0)
Screenshot: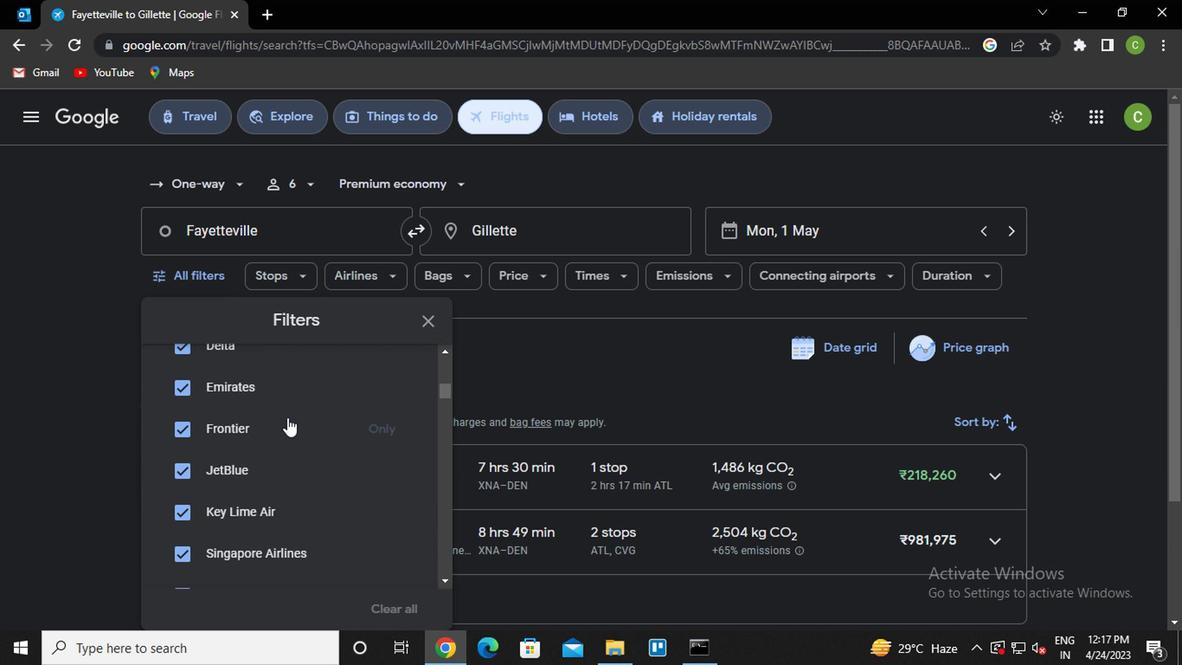 
Action: Mouse moved to (382, 468)
Screenshot: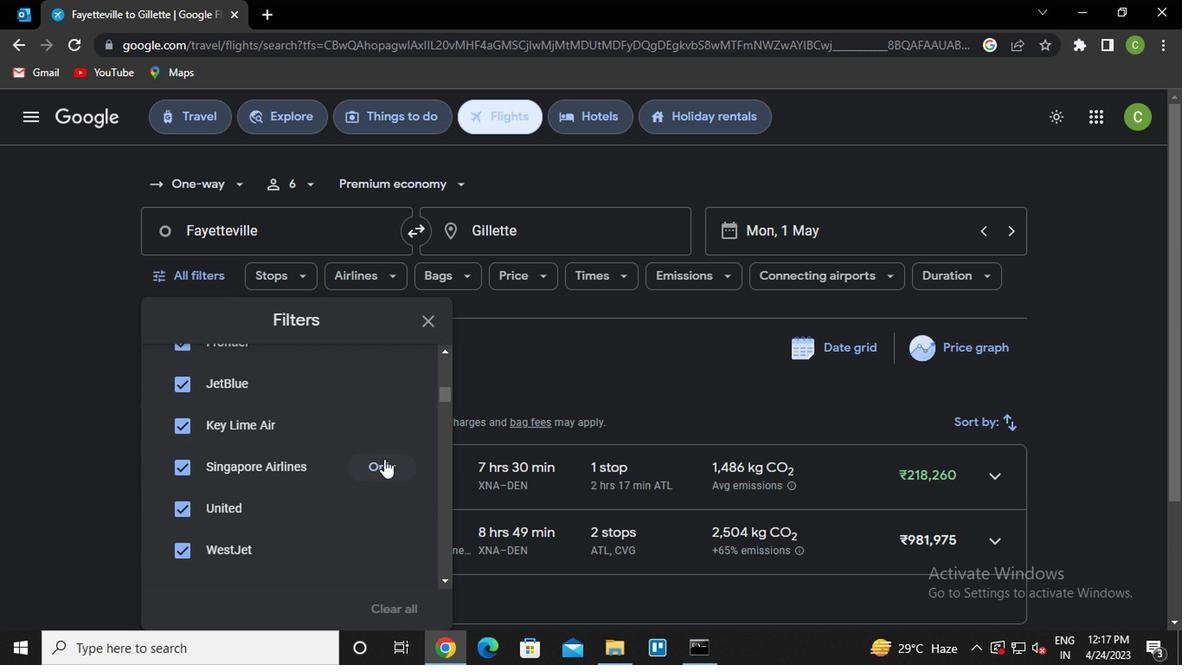 
Action: Mouse pressed left at (382, 468)
Screenshot: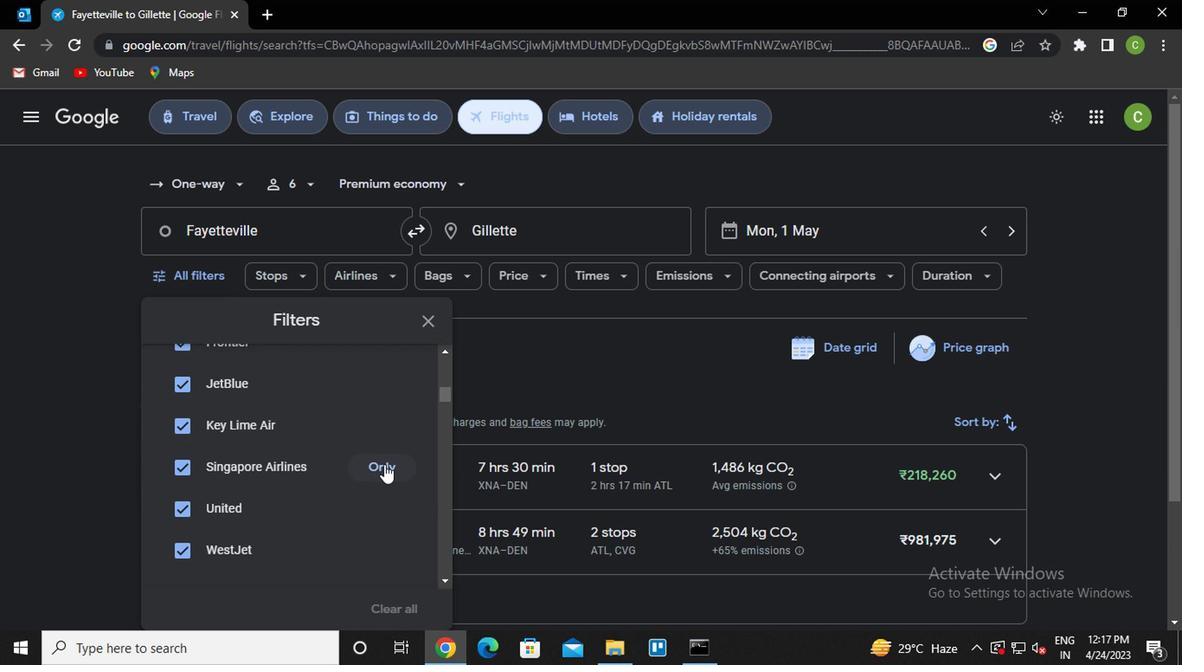 
Action: Mouse moved to (348, 460)
Screenshot: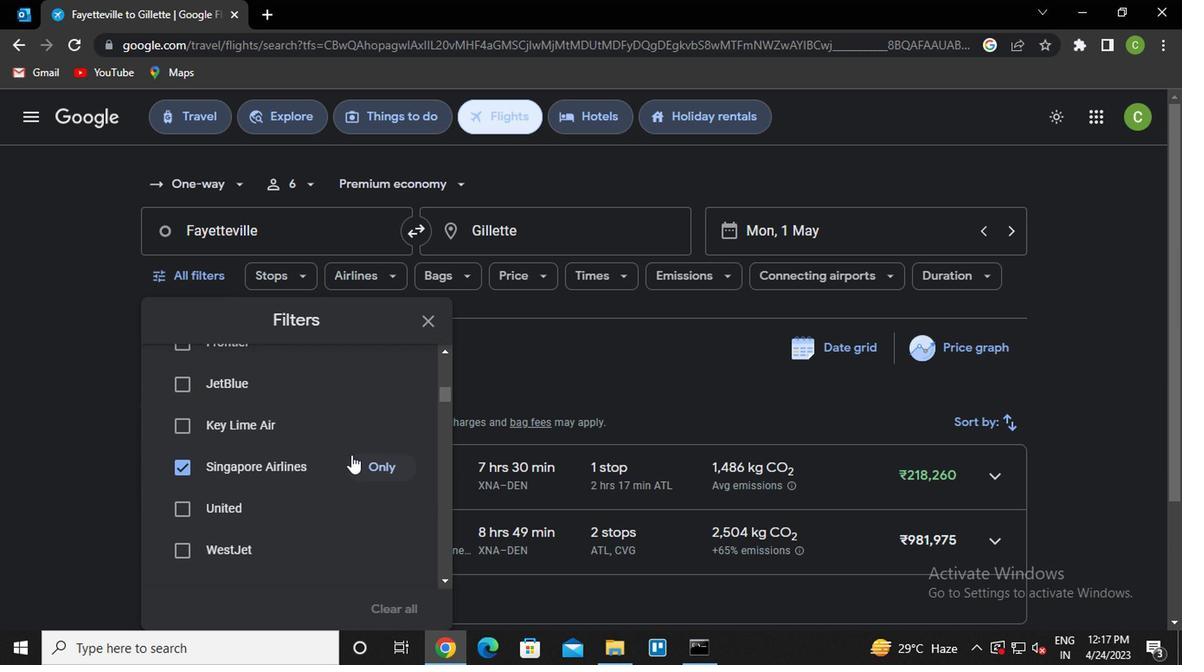 
Action: Mouse scrolled (348, 459) with delta (0, 0)
Screenshot: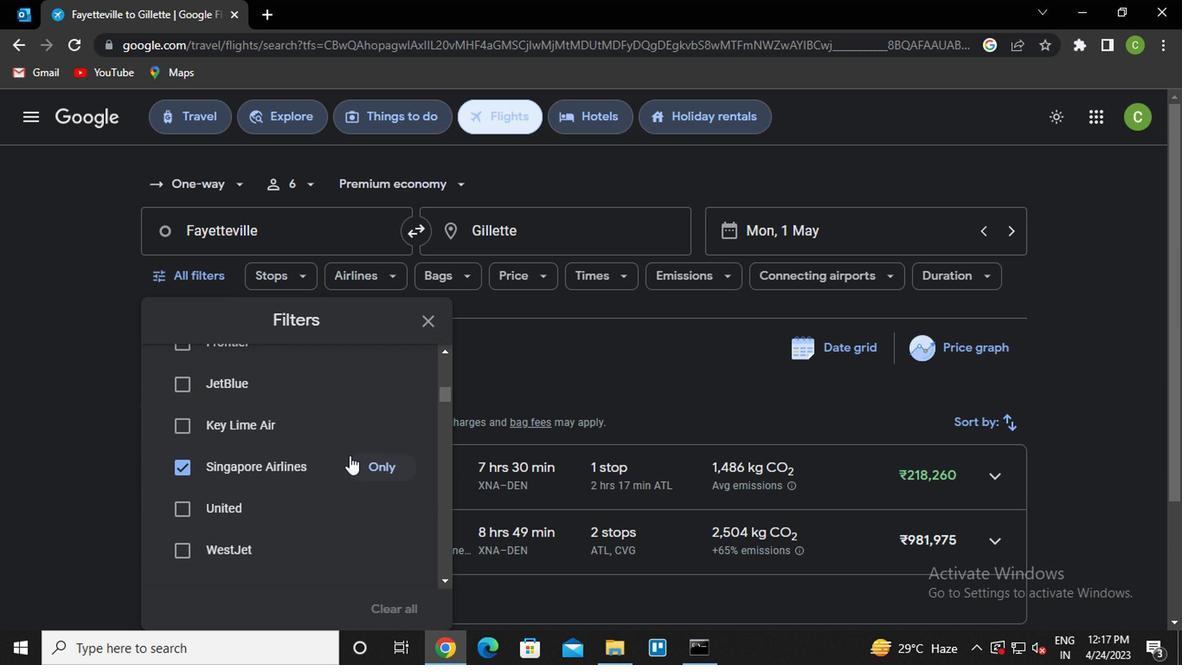 
Action: Mouse moved to (347, 461)
Screenshot: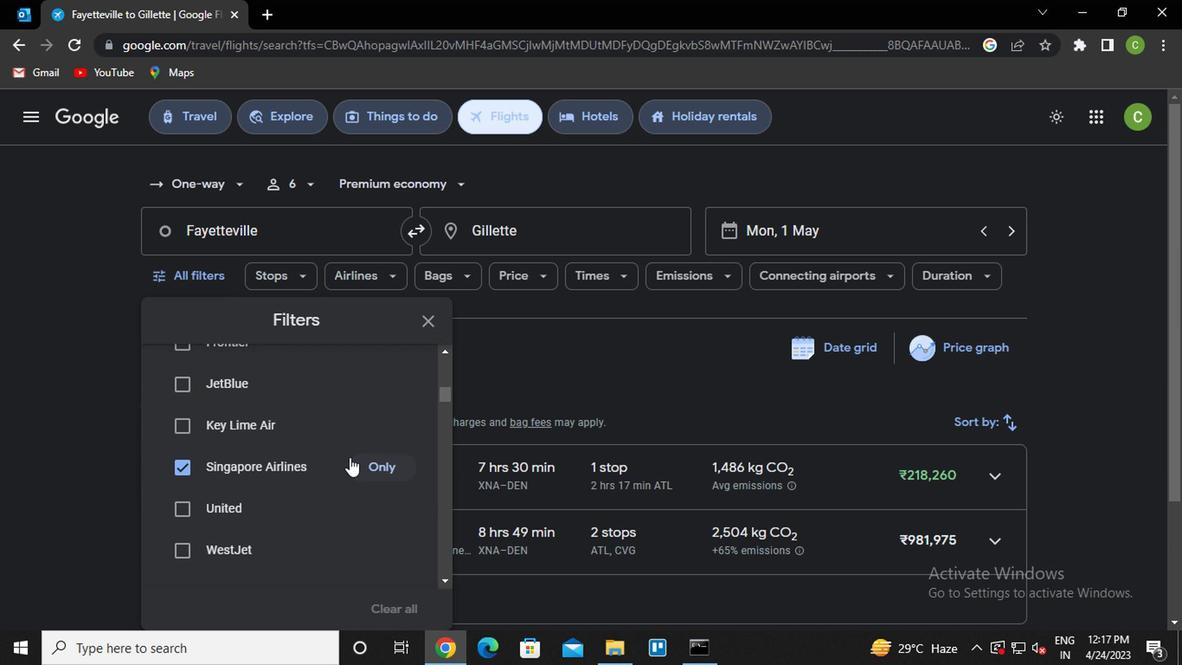 
Action: Mouse scrolled (347, 460) with delta (0, -1)
Screenshot: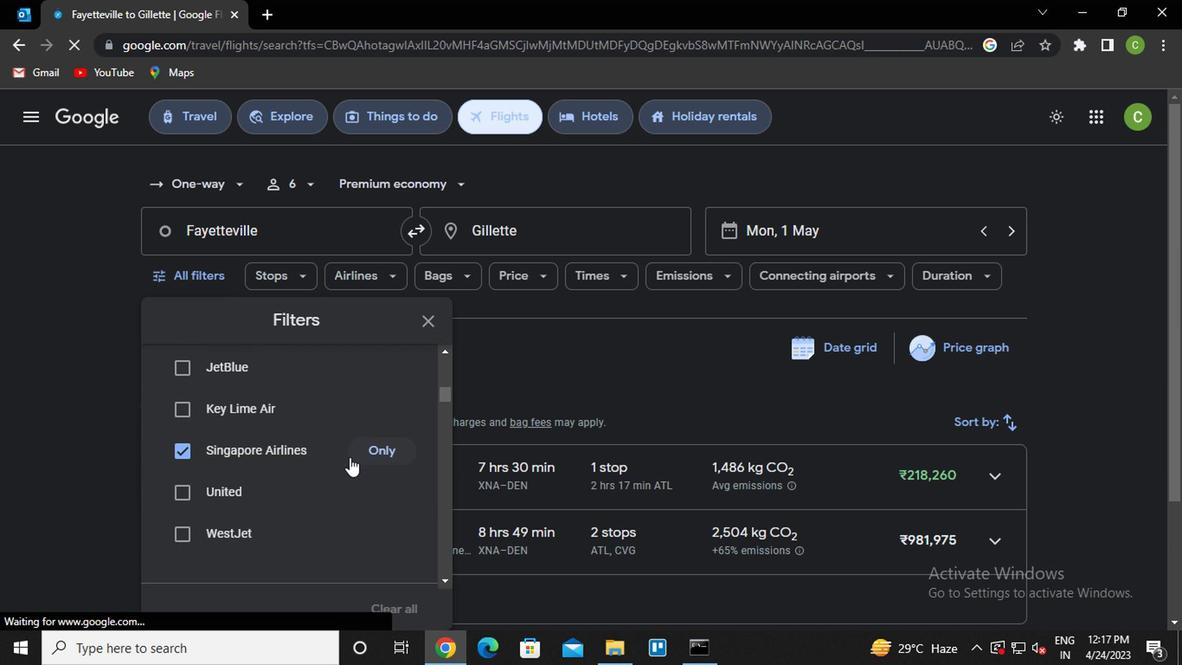 
Action: Mouse moved to (351, 455)
Screenshot: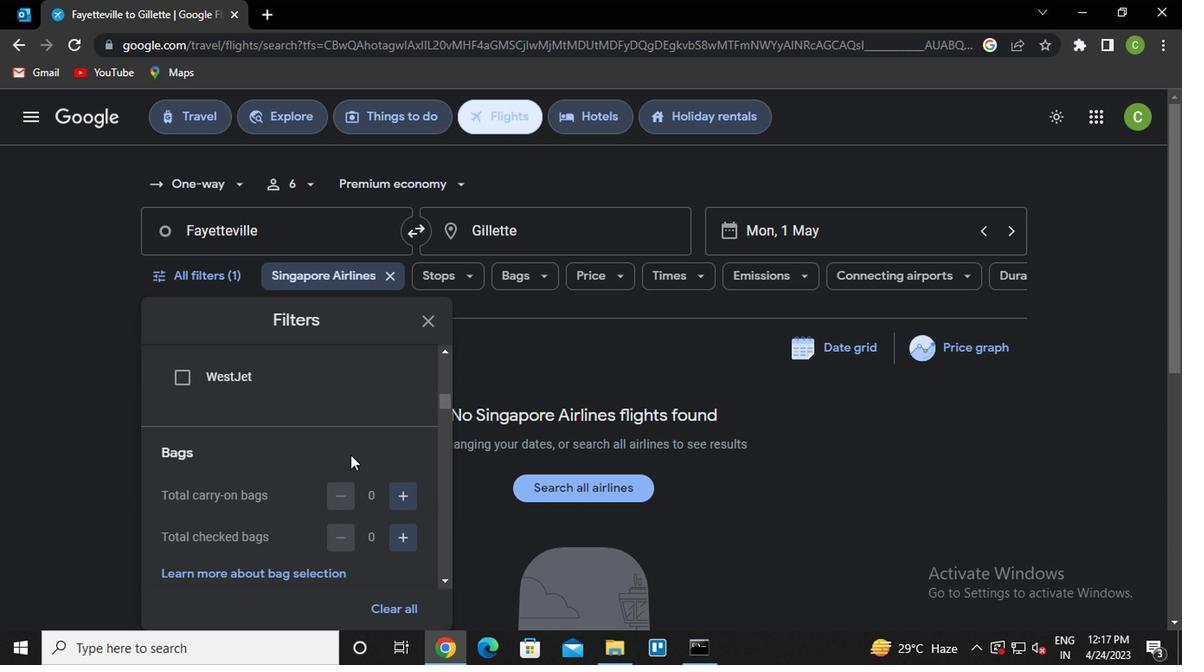 
Action: Mouse scrolled (351, 453) with delta (0, -1)
Screenshot: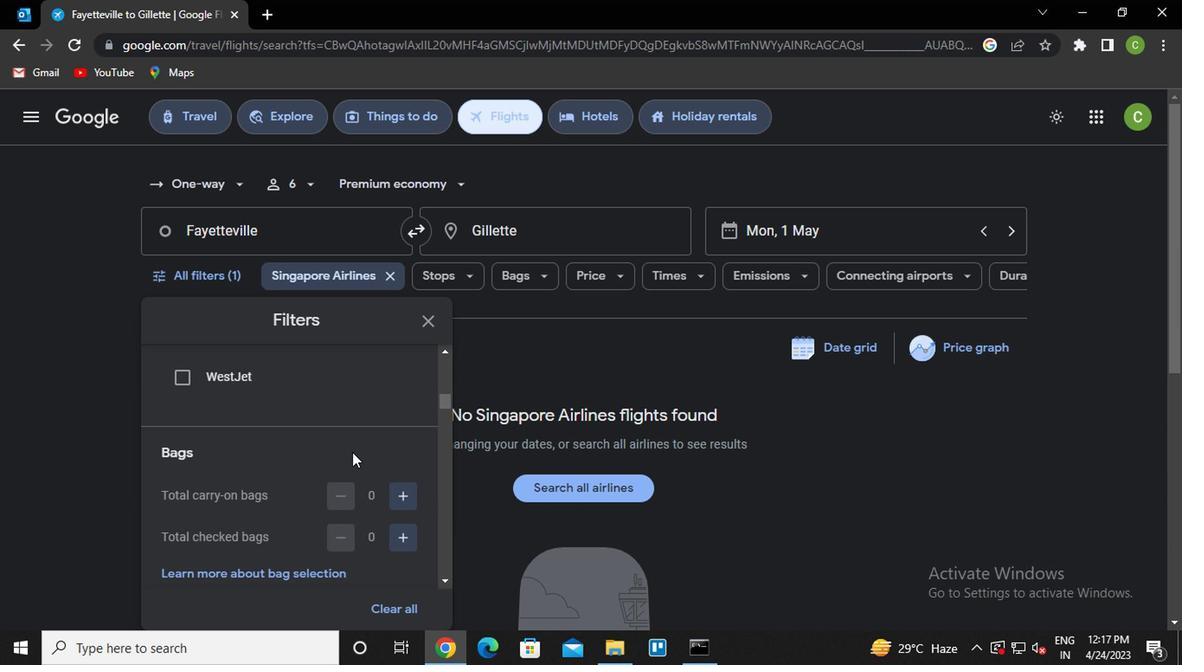 
Action: Mouse moved to (399, 453)
Screenshot: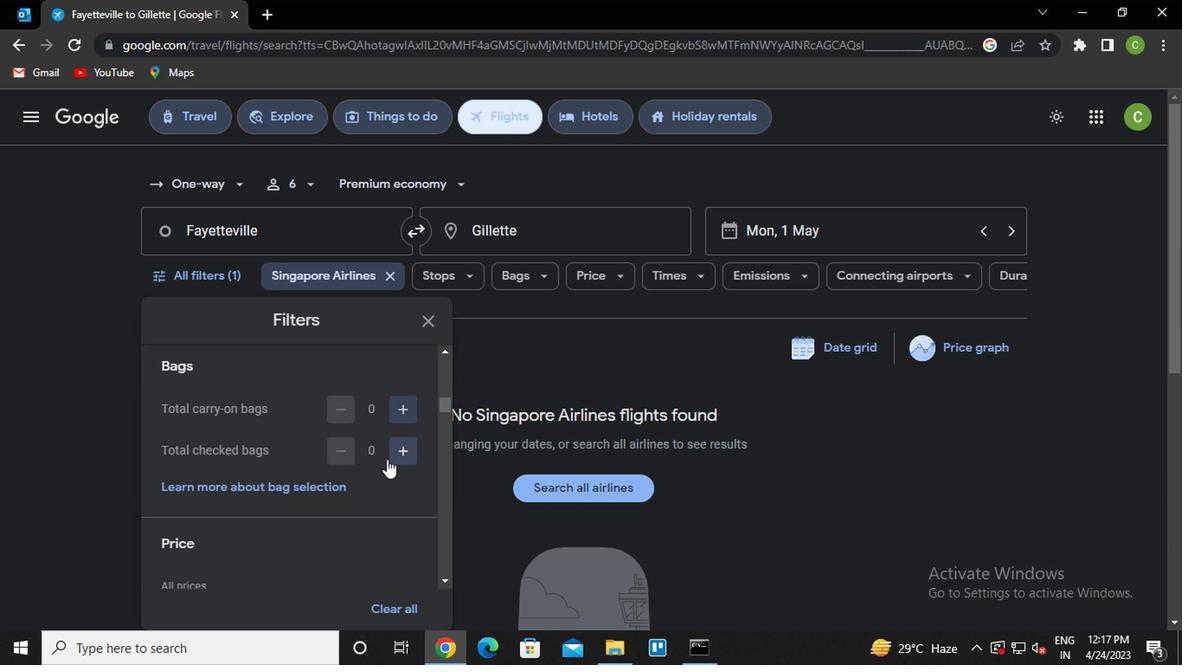 
Action: Mouse pressed left at (399, 453)
Screenshot: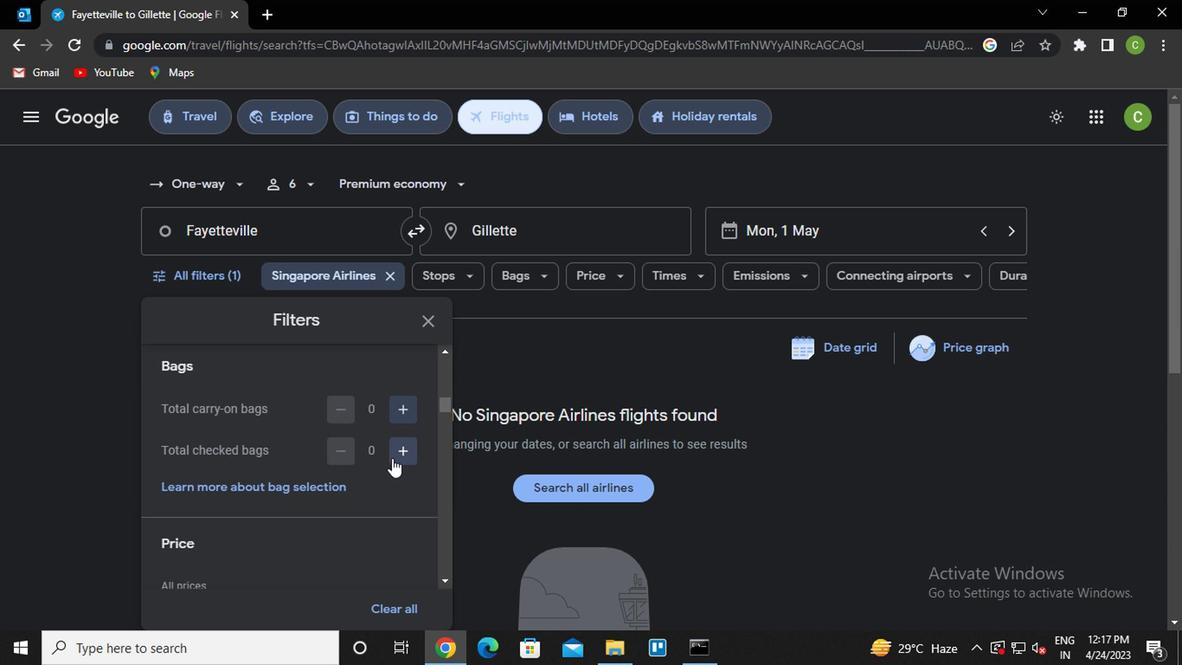 
Action: Mouse moved to (362, 489)
Screenshot: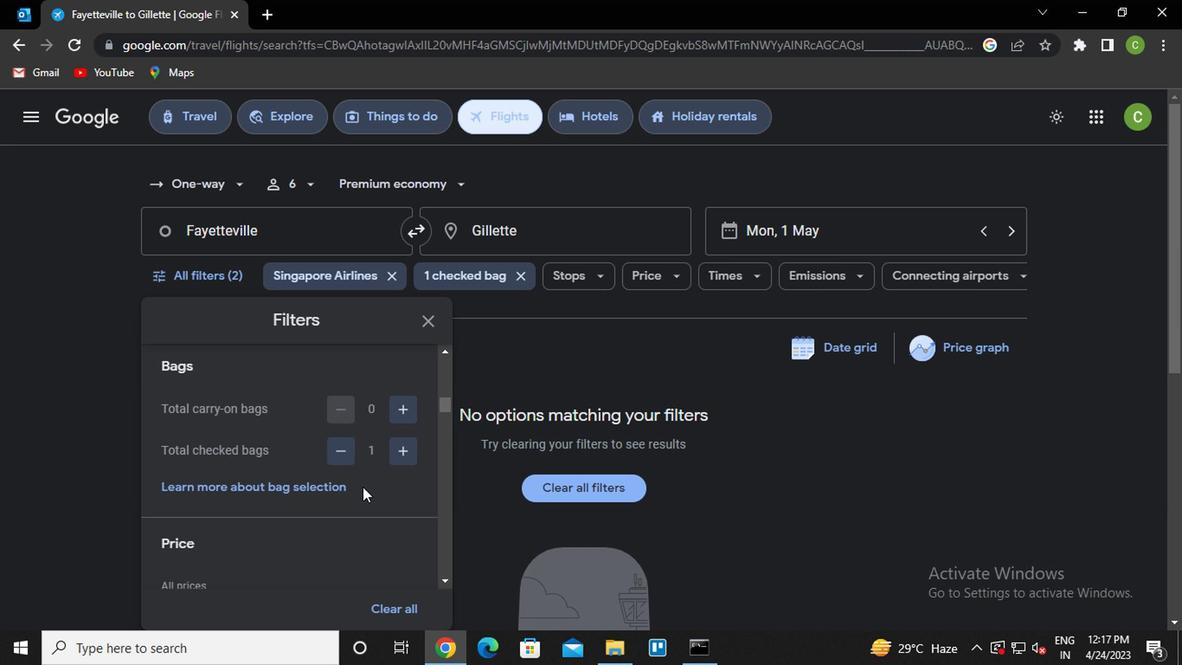 
Action: Mouse scrolled (362, 488) with delta (0, 0)
Screenshot: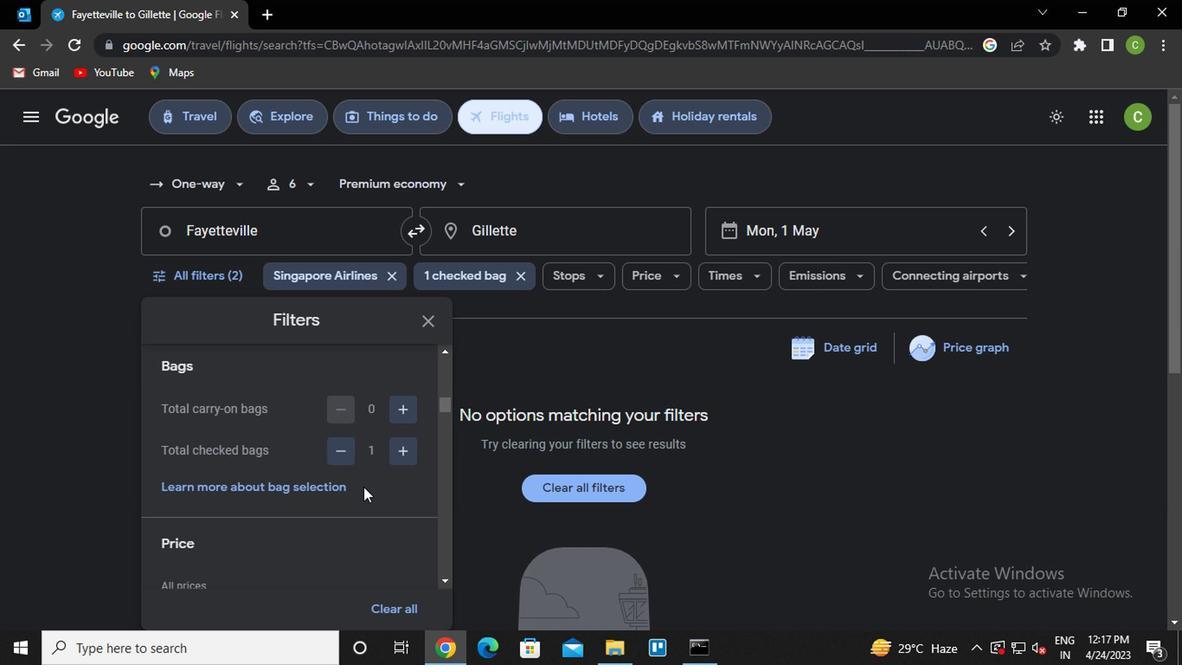 
Action: Mouse scrolled (362, 488) with delta (0, 0)
Screenshot: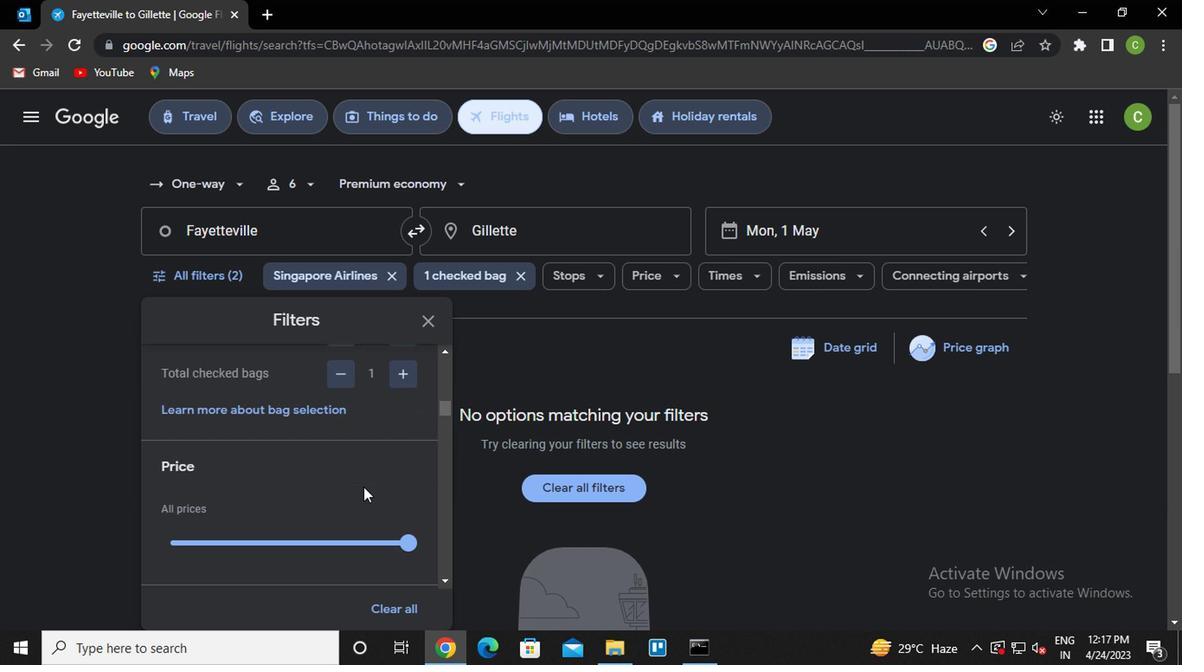 
Action: Mouse moved to (415, 452)
Screenshot: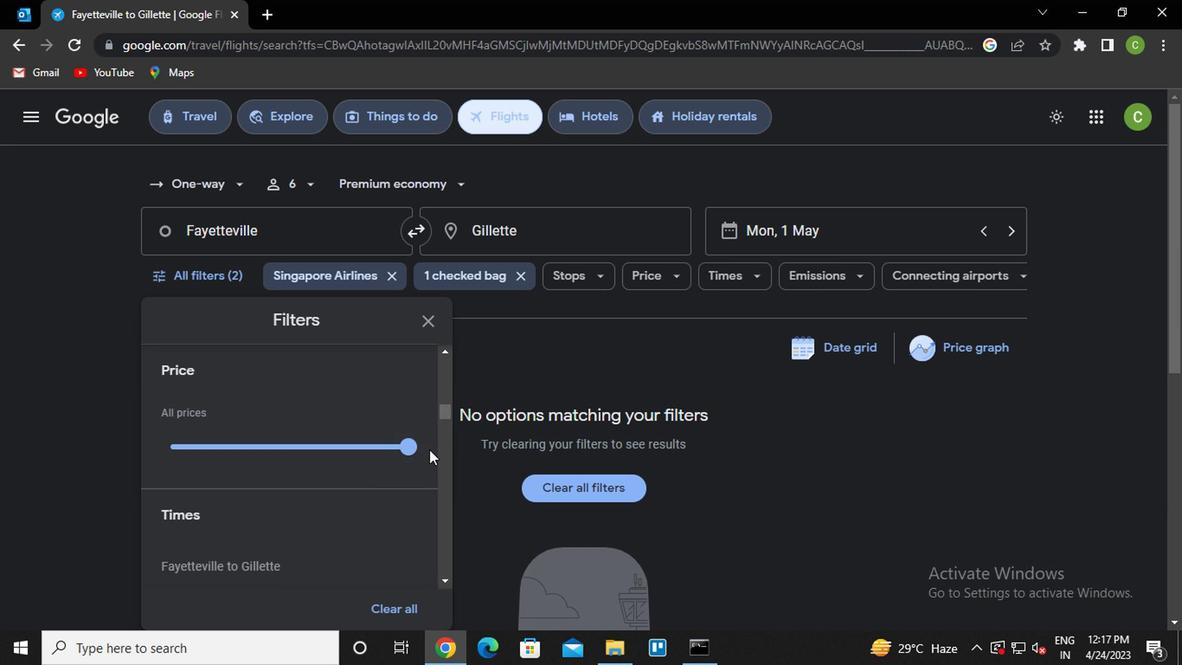 
Action: Mouse pressed left at (415, 452)
Screenshot: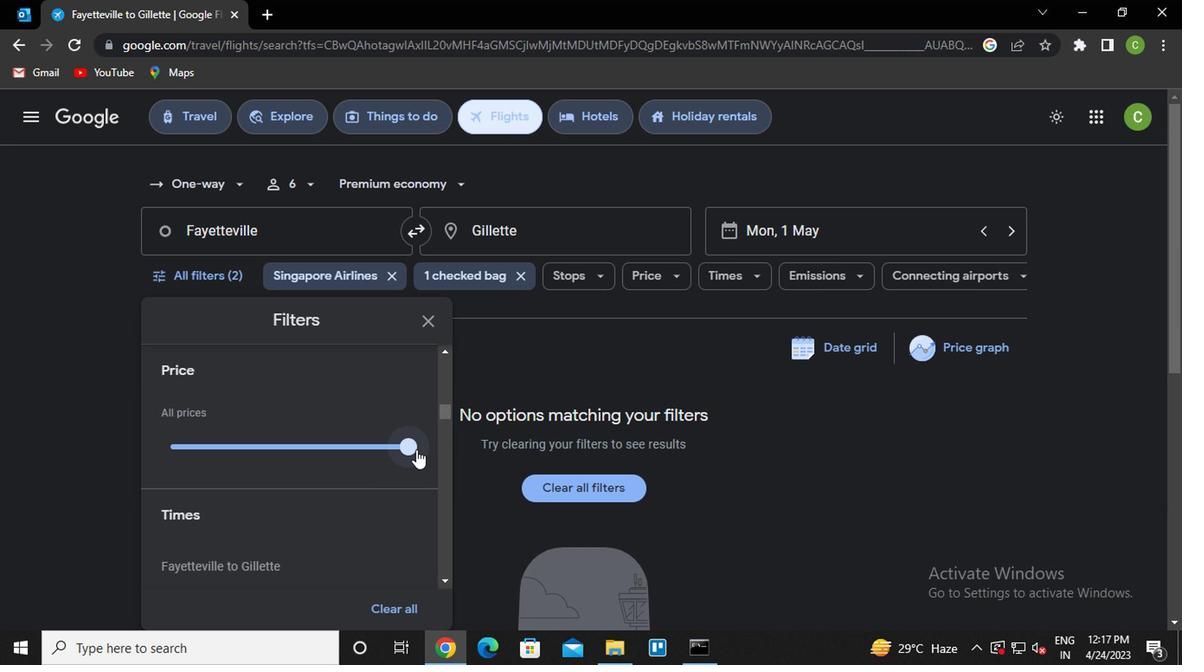 
Action: Mouse moved to (333, 485)
Screenshot: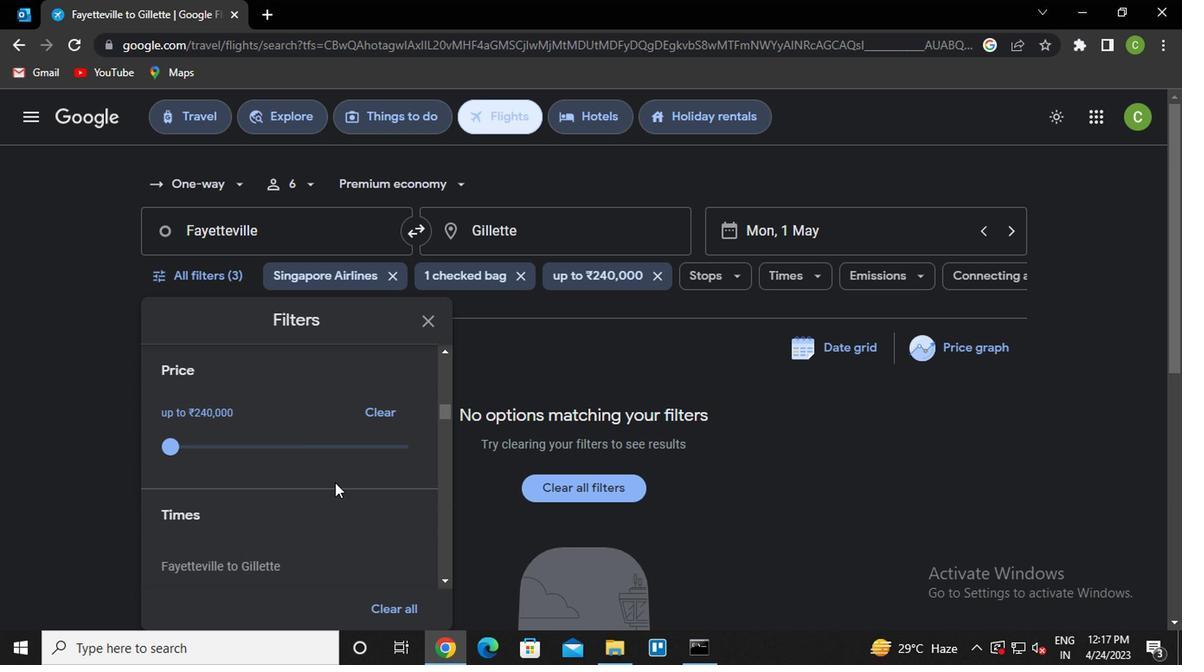 
Action: Mouse scrolled (333, 484) with delta (0, 0)
Screenshot: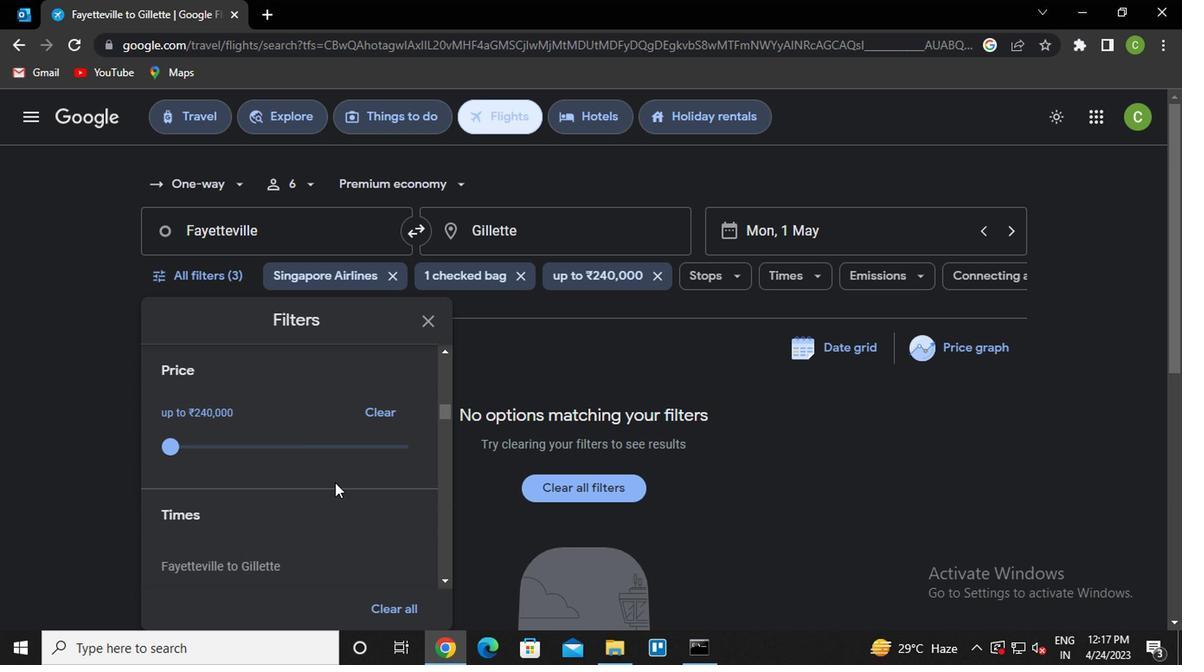 
Action: Mouse moved to (333, 485)
Screenshot: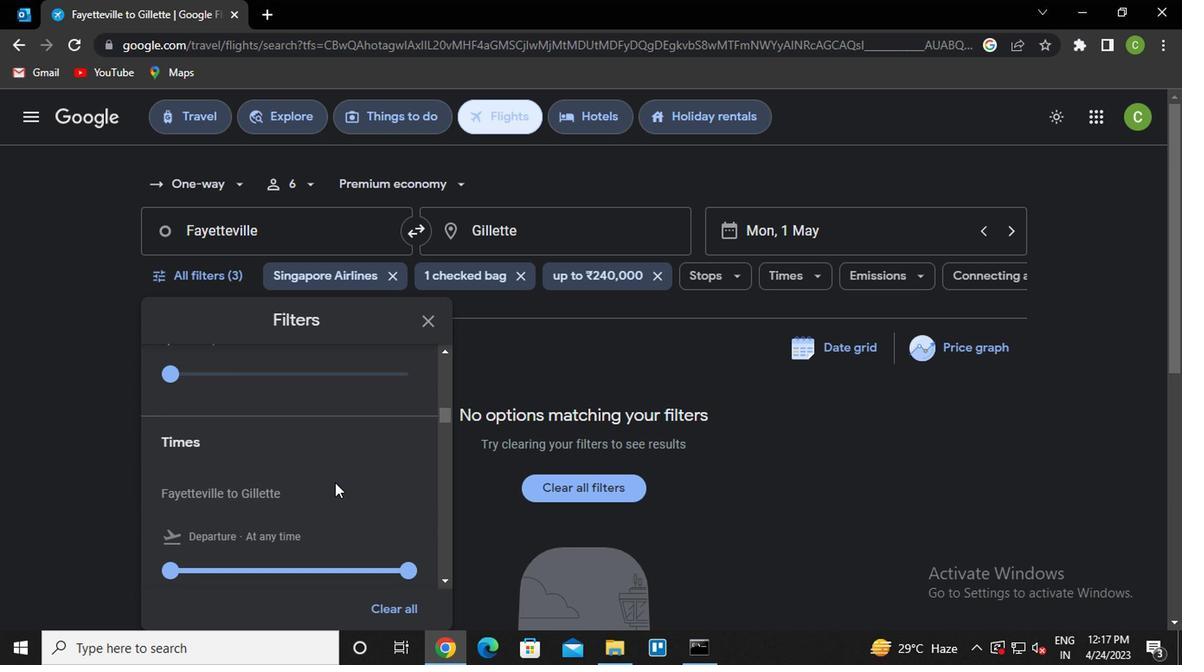 
Action: Mouse scrolled (333, 484) with delta (0, 0)
Screenshot: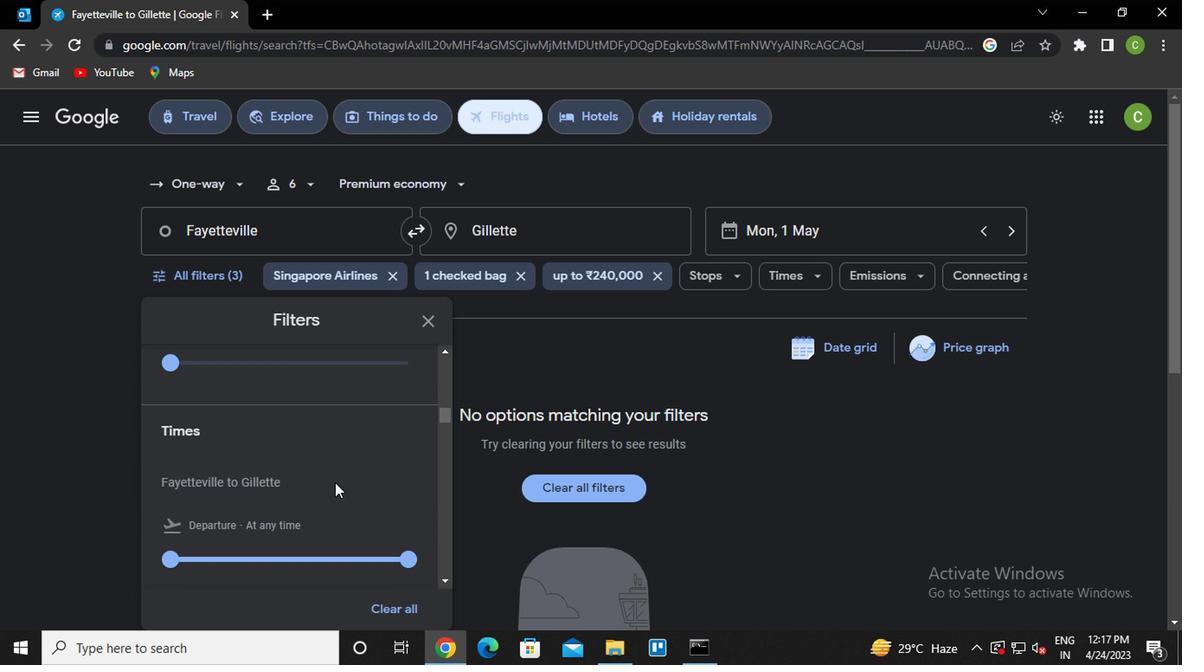 
Action: Mouse moved to (176, 470)
Screenshot: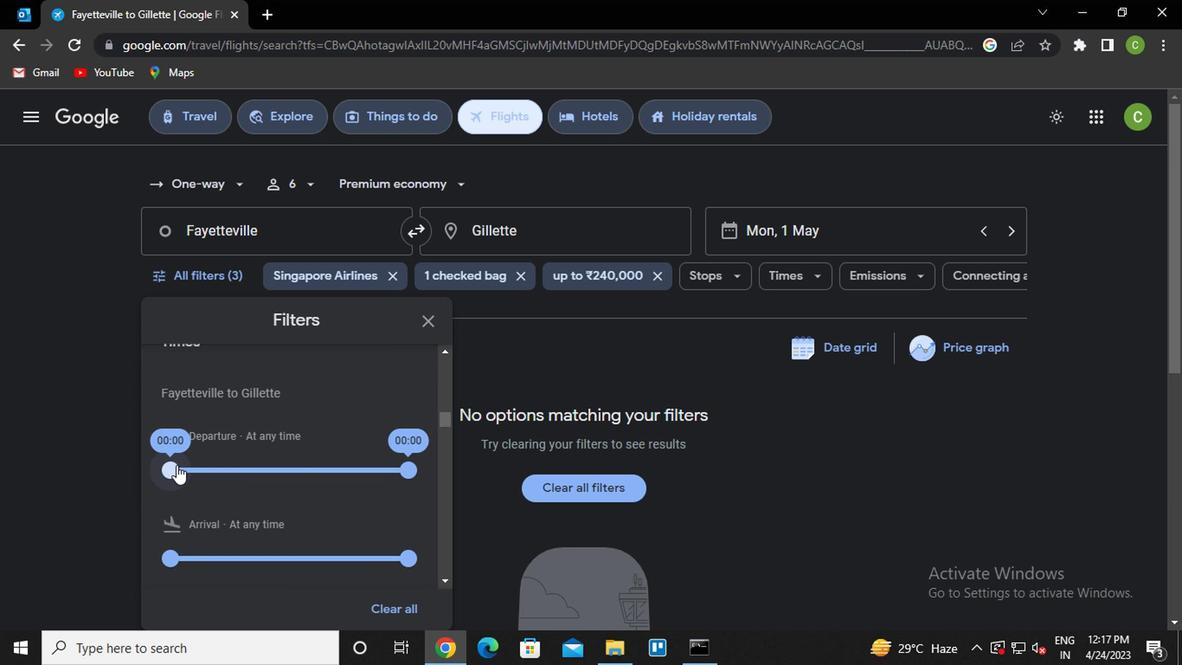 
Action: Mouse pressed left at (176, 470)
Screenshot: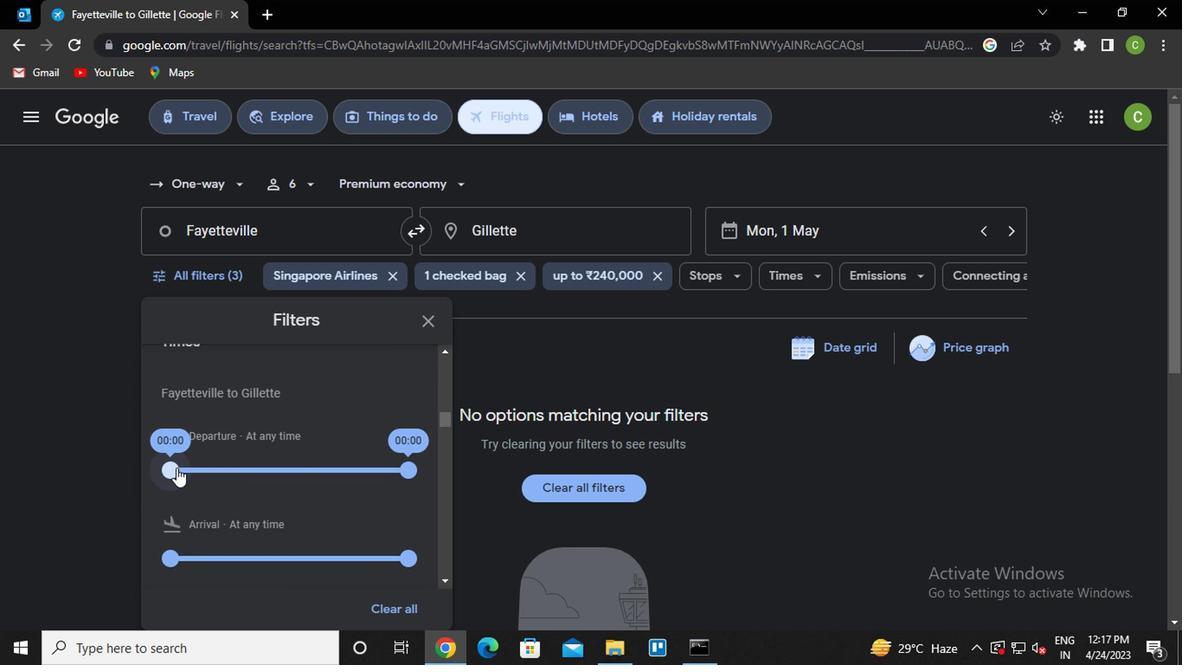
Action: Mouse moved to (430, 324)
Screenshot: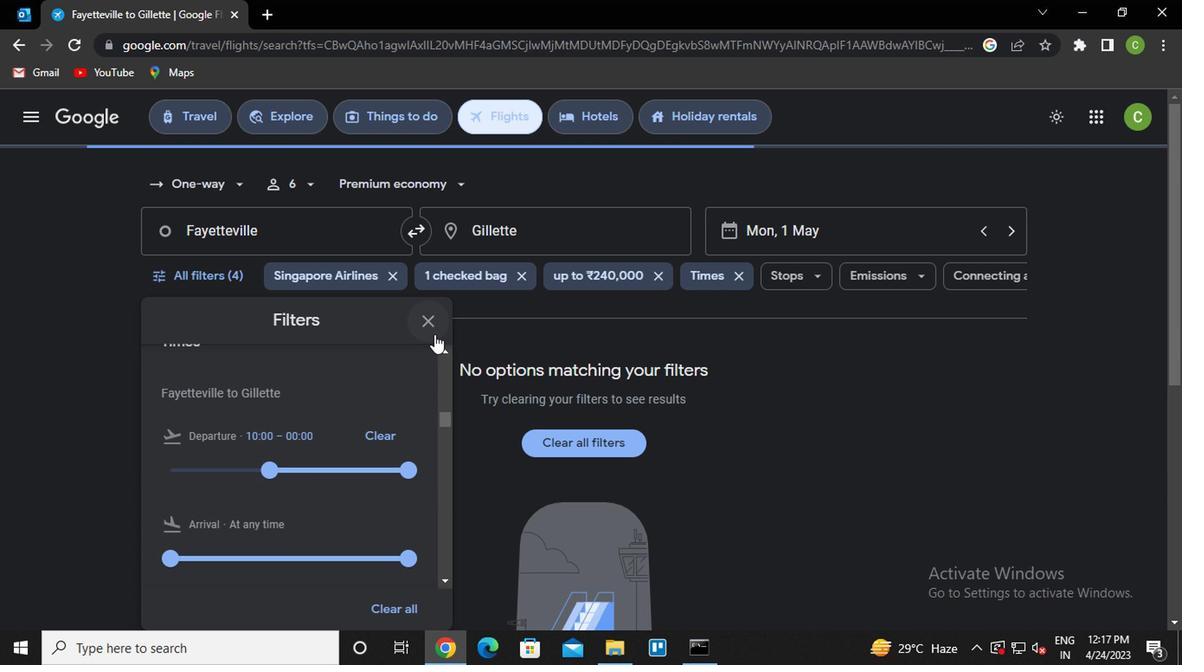 
Action: Mouse pressed left at (430, 324)
Screenshot: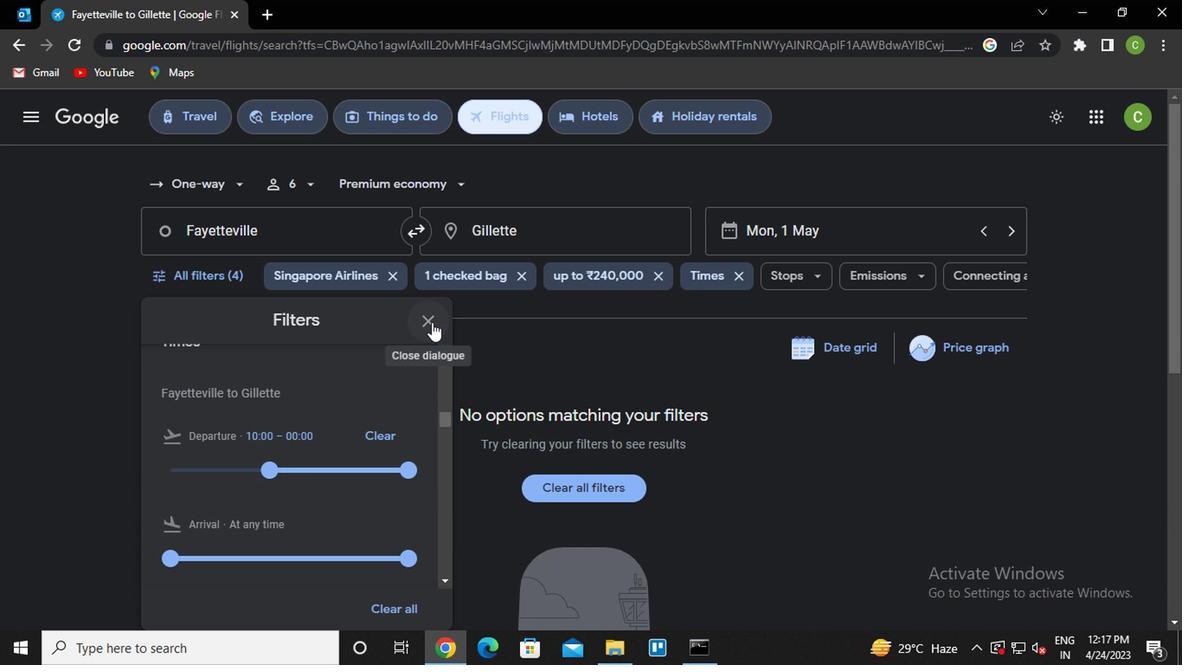
Action: Mouse moved to (677, 502)
Screenshot: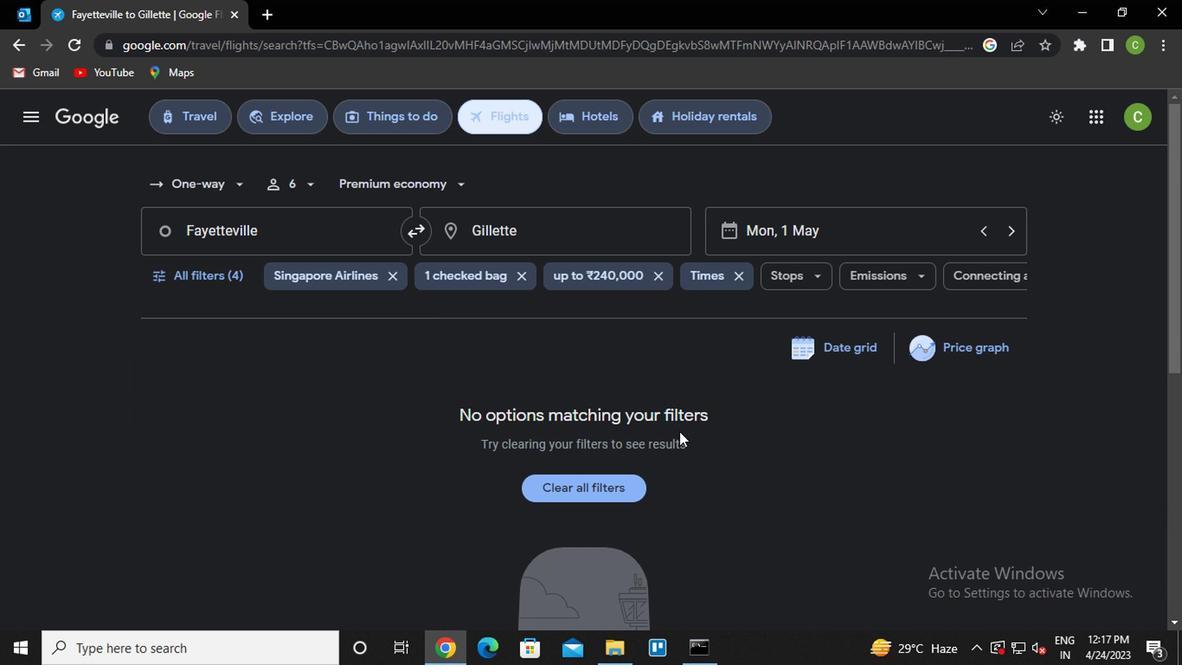 
